 Task: Add Sprouts Organic Chicken Bone Broth to the cart.
Action: Mouse moved to (18, 99)
Screenshot: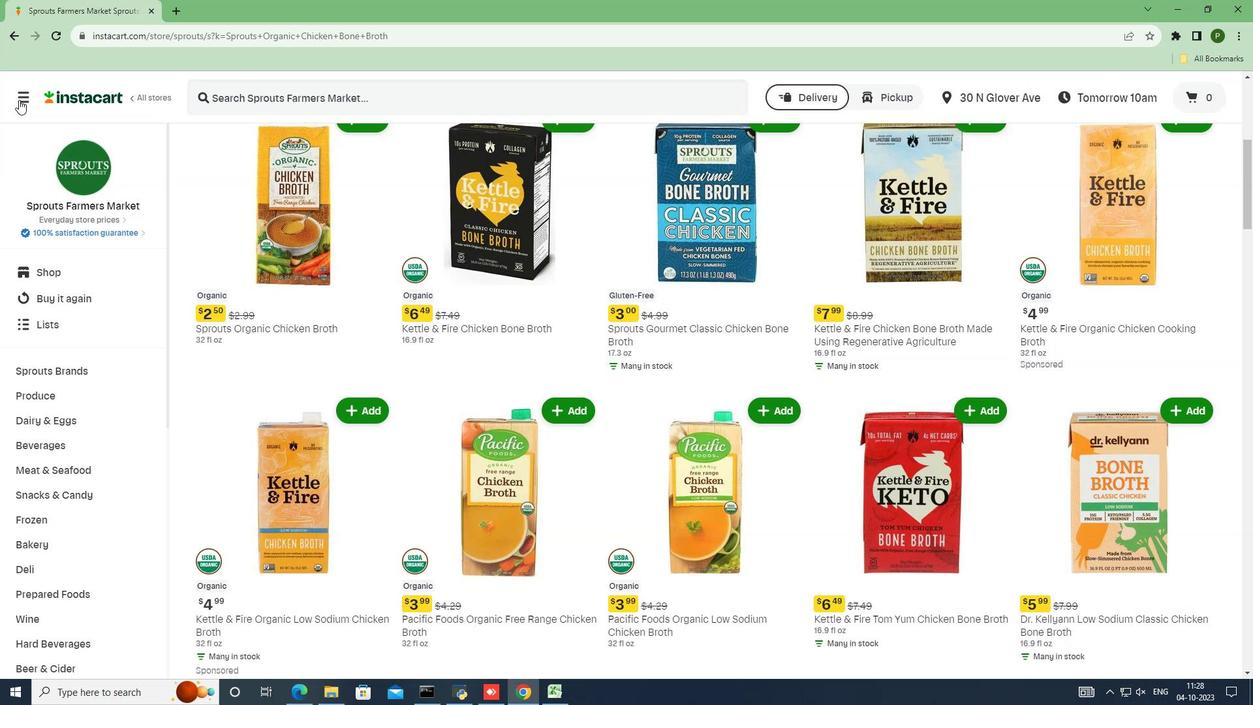 
Action: Mouse pressed left at (18, 99)
Screenshot: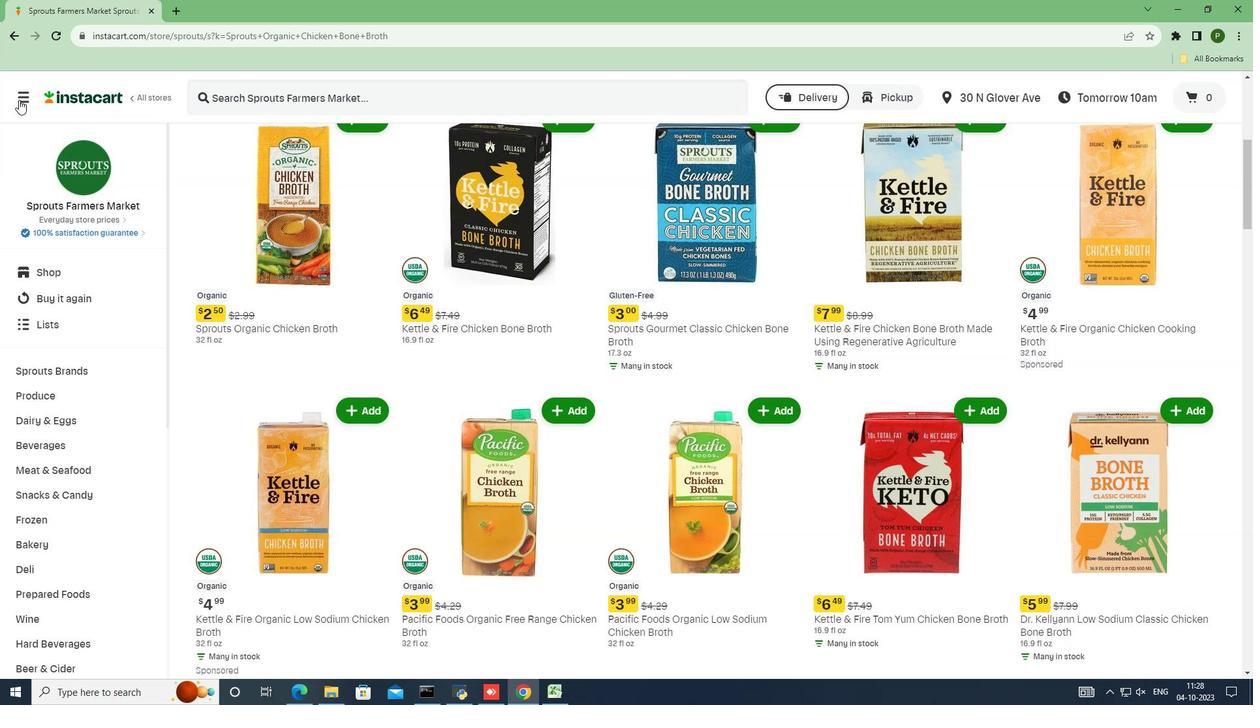 
Action: Mouse moved to (56, 364)
Screenshot: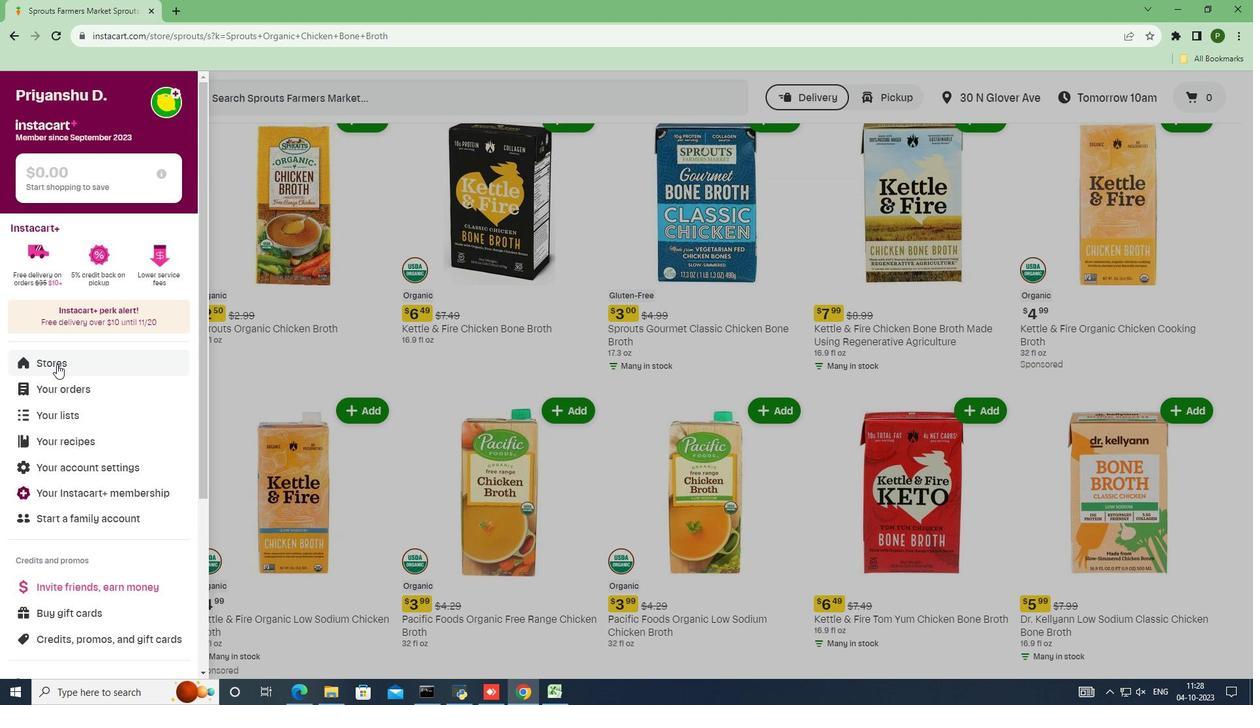 
Action: Mouse pressed left at (56, 364)
Screenshot: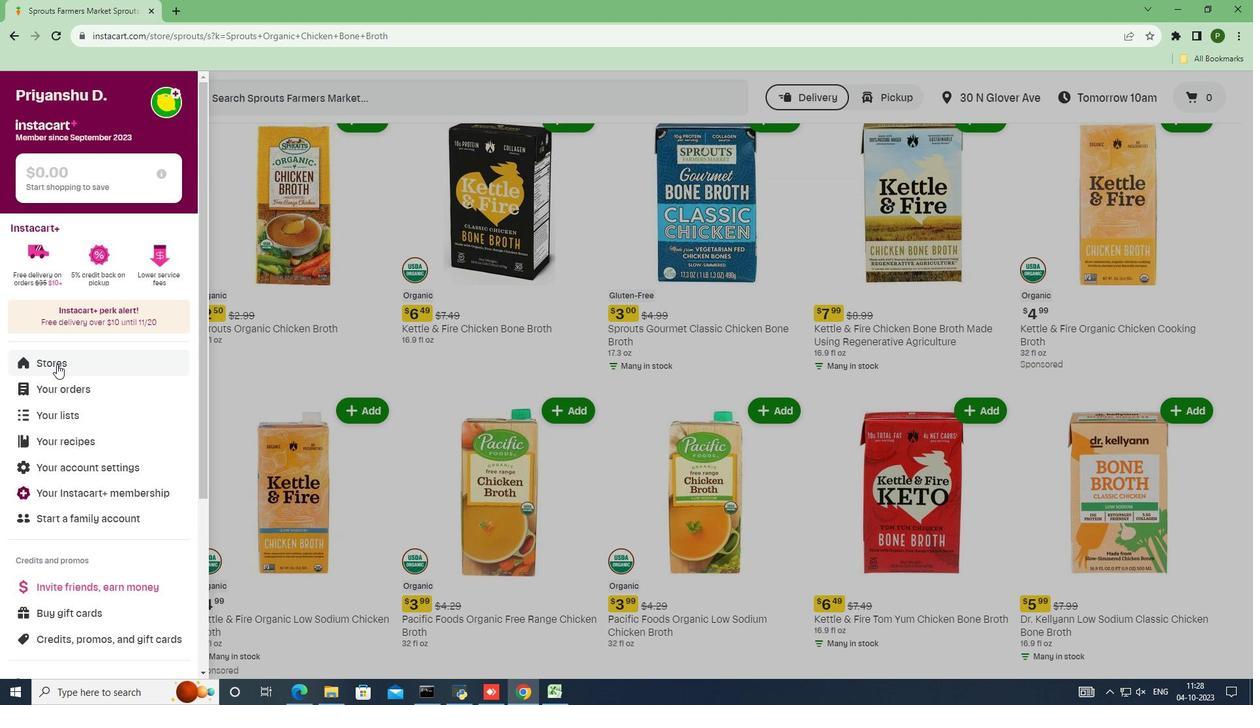 
Action: Mouse moved to (296, 158)
Screenshot: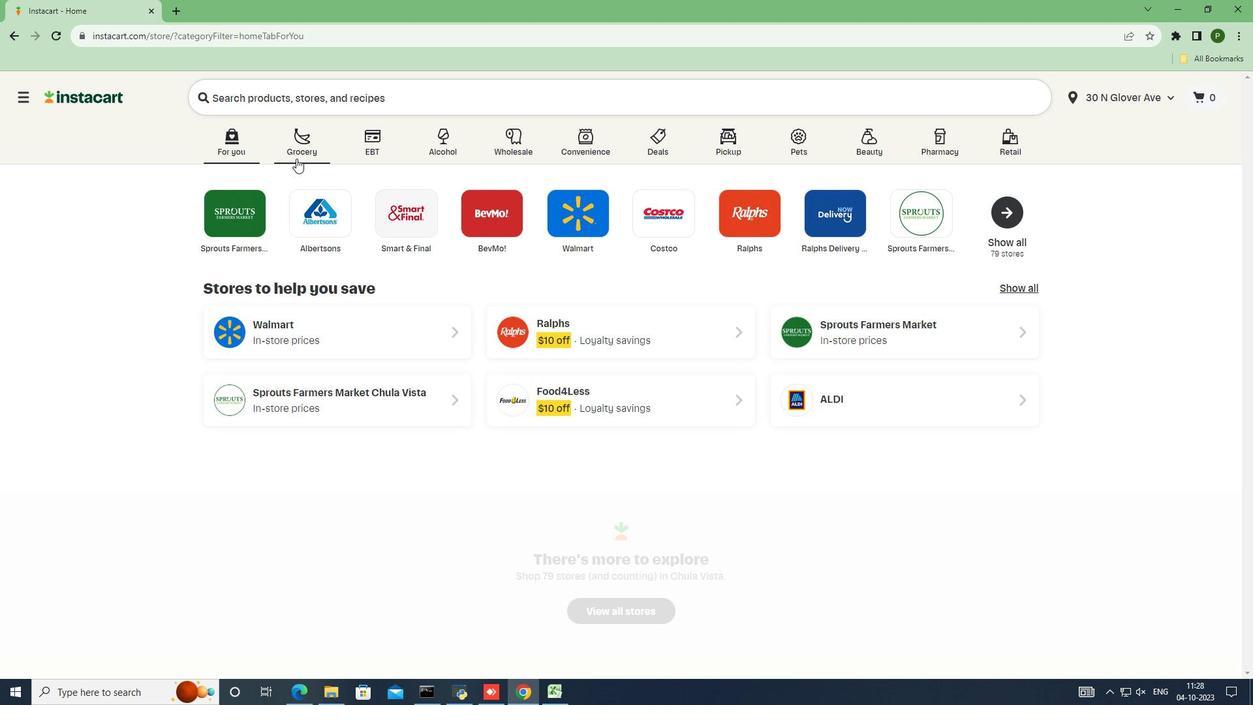 
Action: Mouse pressed left at (296, 158)
Screenshot: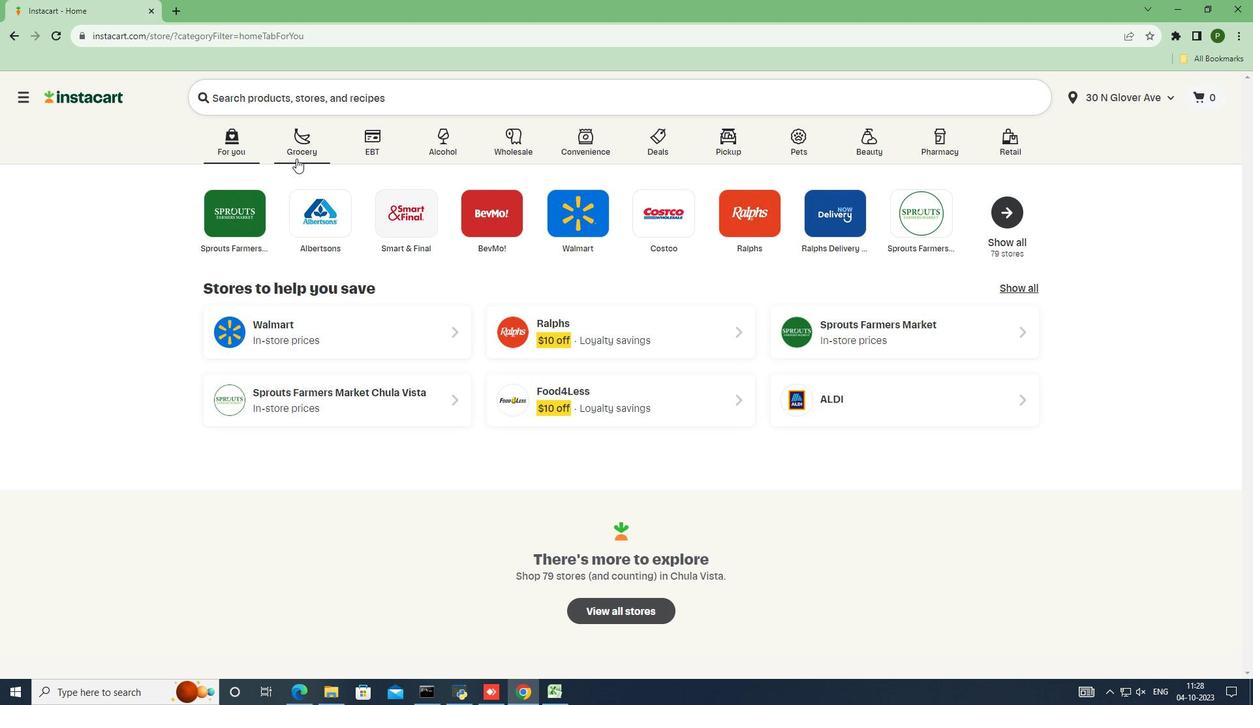 
Action: Mouse moved to (796, 303)
Screenshot: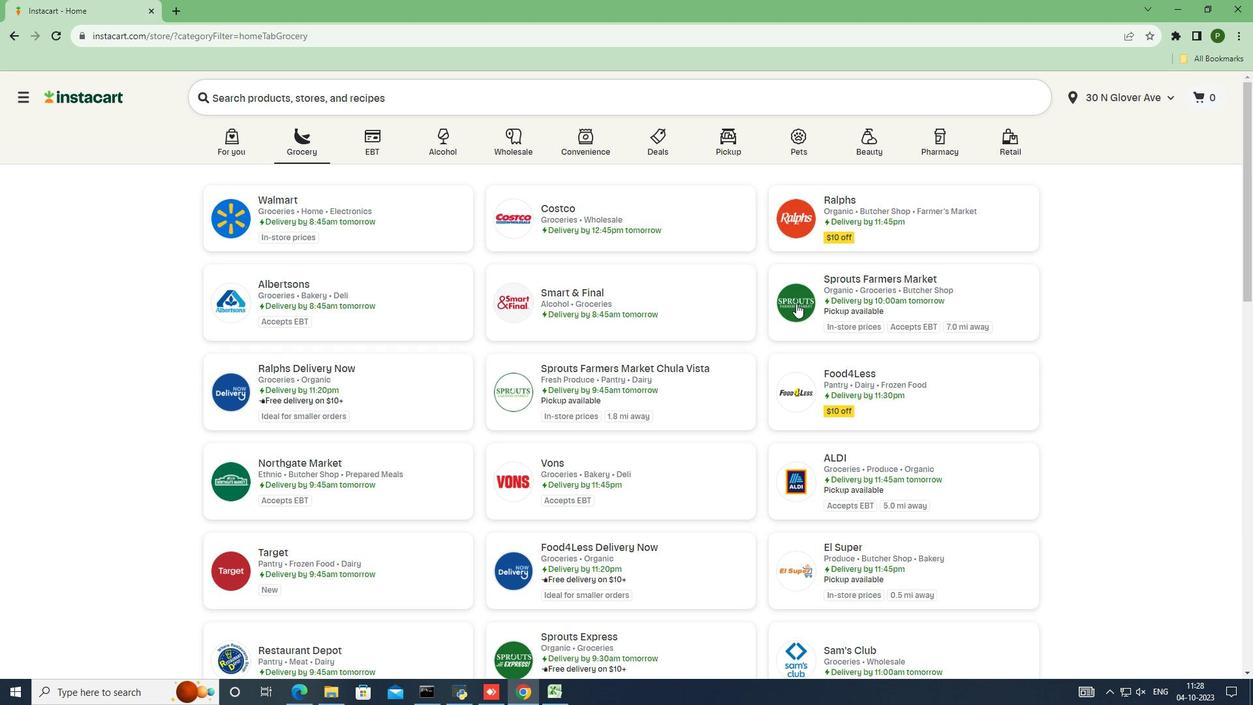 
Action: Mouse pressed left at (796, 303)
Screenshot: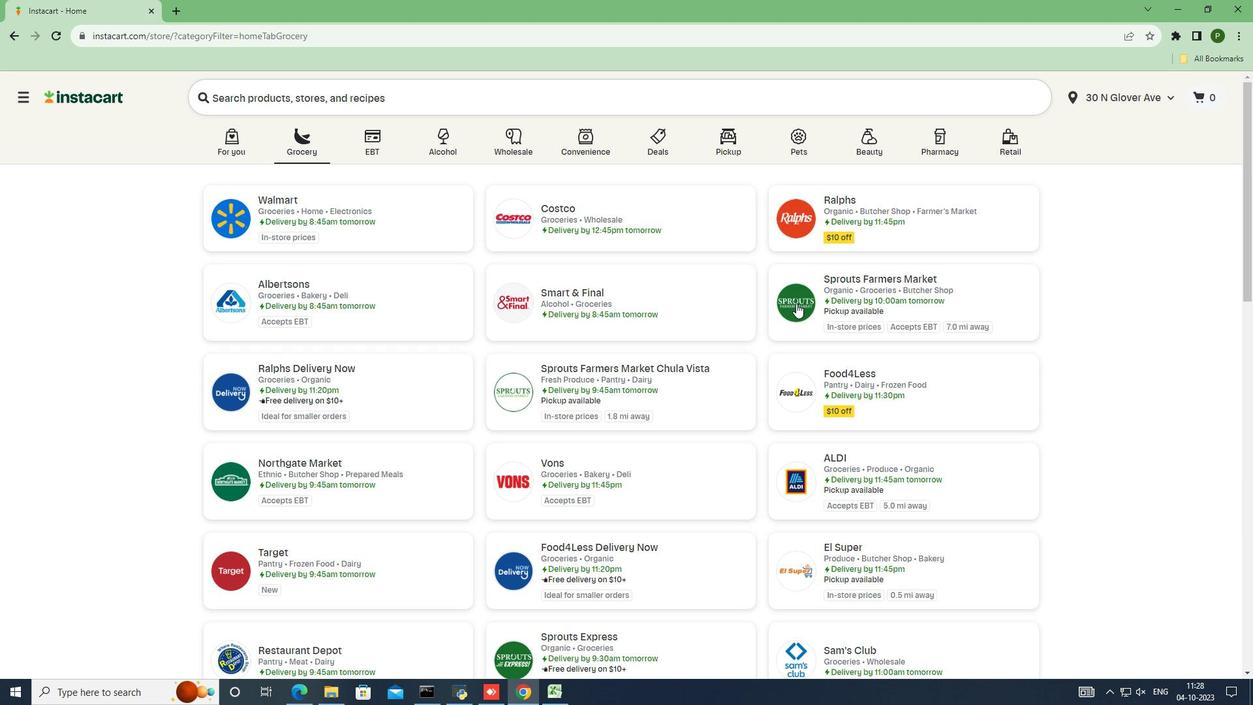 
Action: Mouse moved to (75, 365)
Screenshot: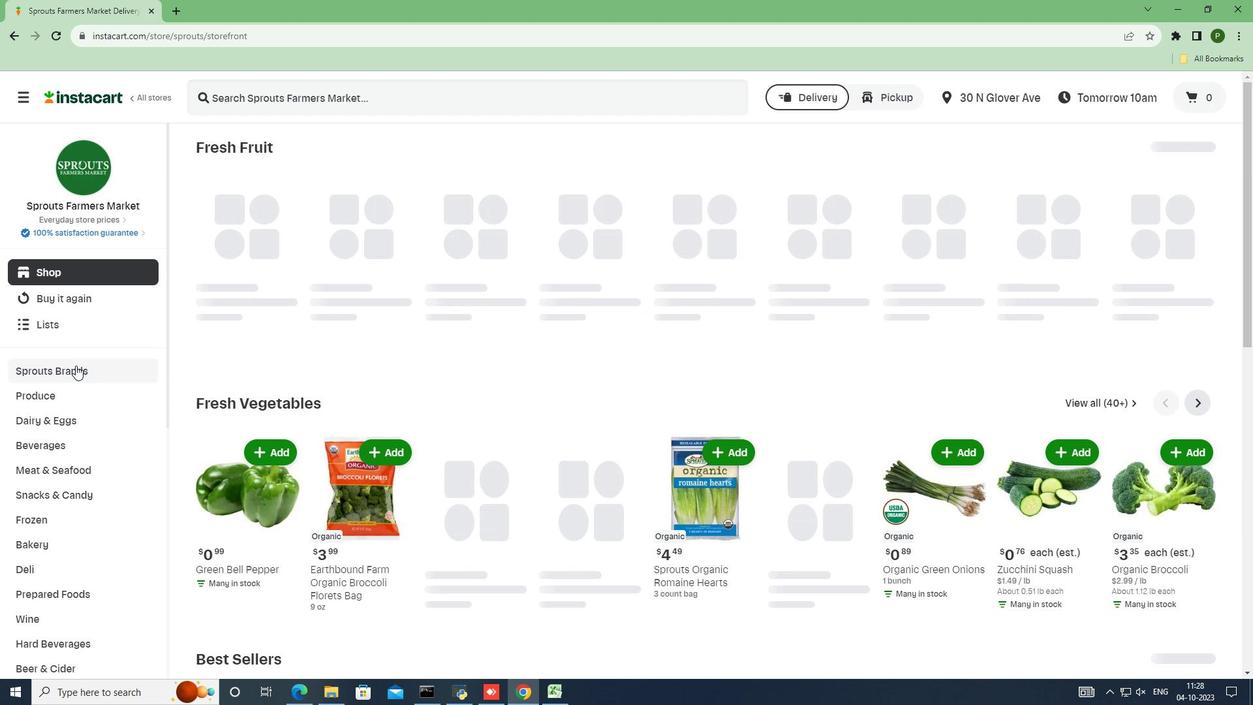 
Action: Mouse pressed left at (75, 365)
Screenshot: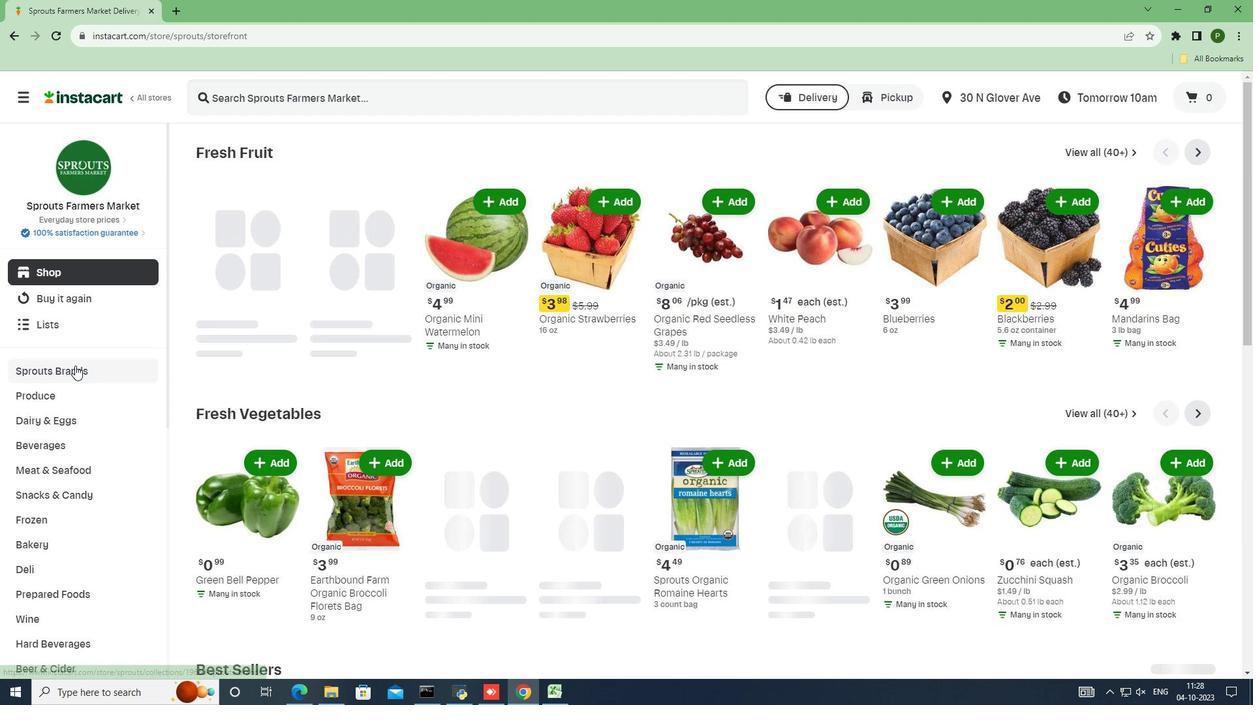 
Action: Mouse moved to (59, 467)
Screenshot: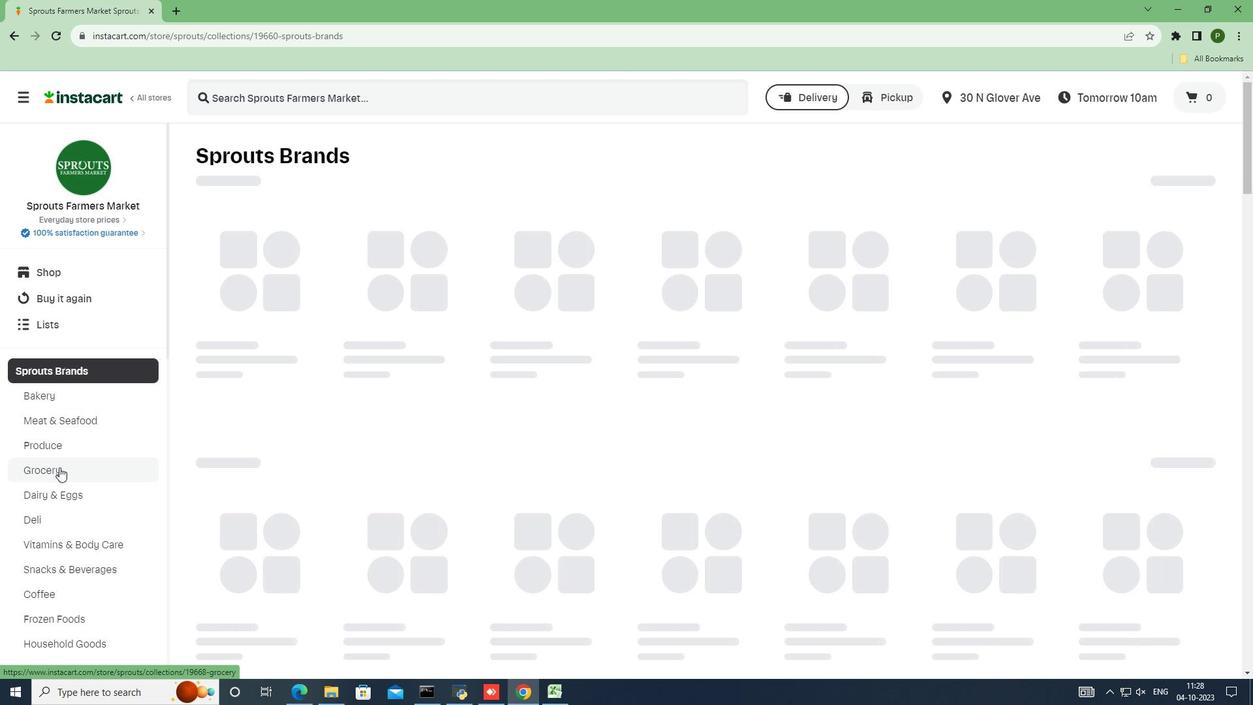 
Action: Mouse pressed left at (59, 467)
Screenshot: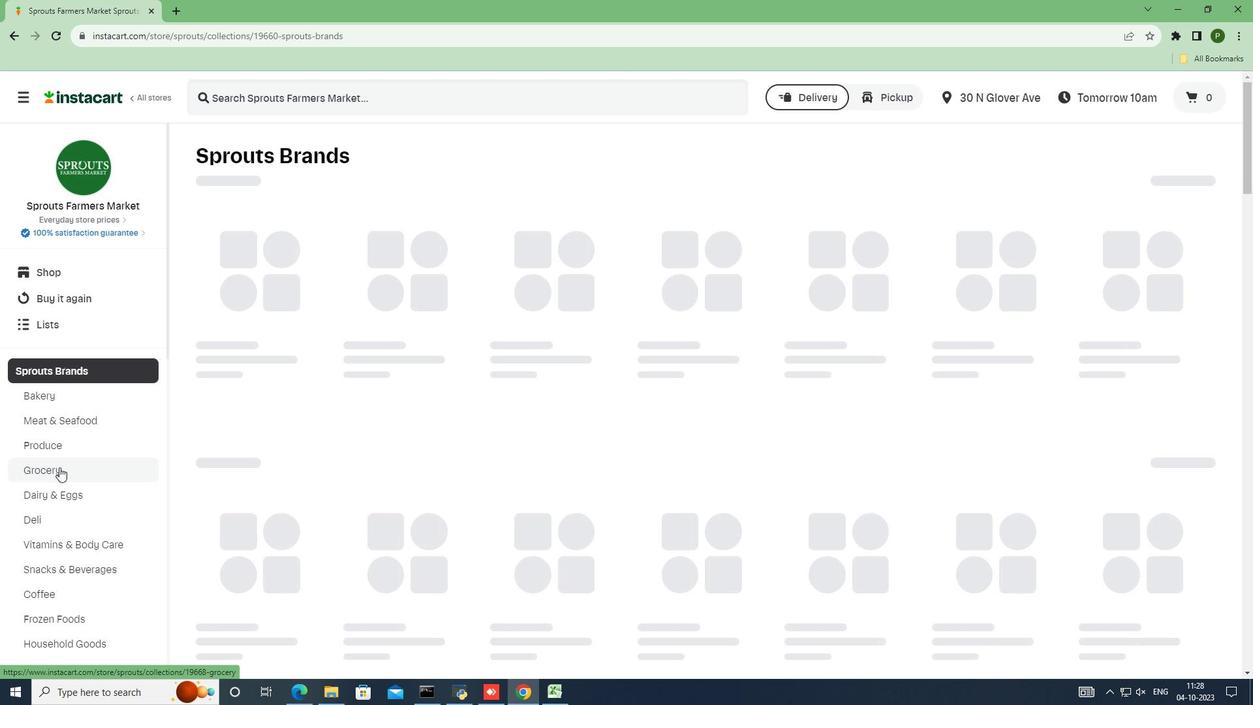 
Action: Mouse moved to (297, 246)
Screenshot: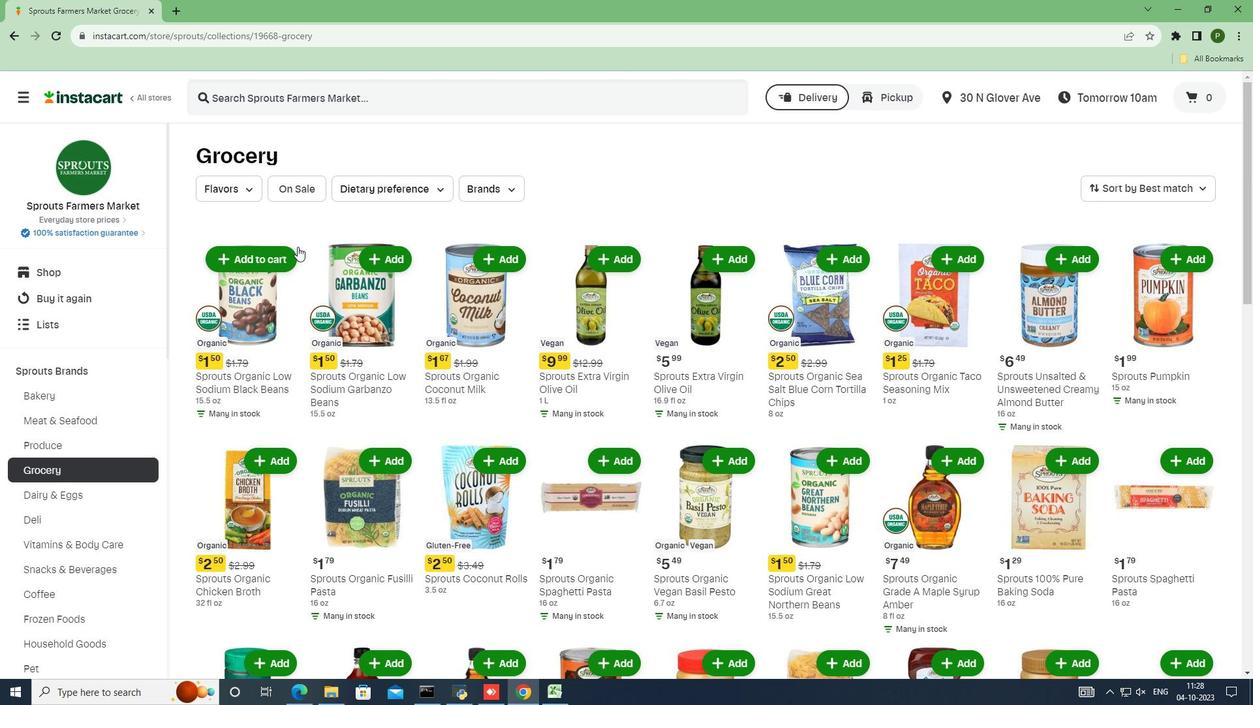 
Action: Mouse scrolled (297, 246) with delta (0, 0)
Screenshot: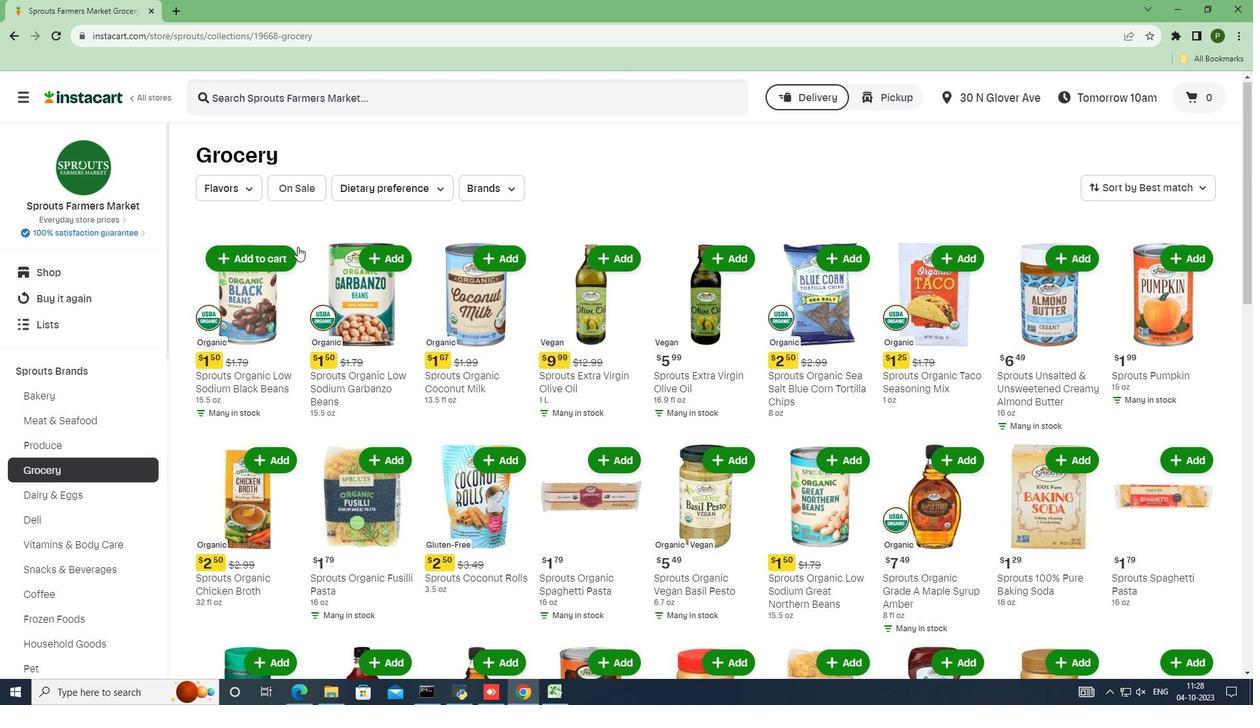 
Action: Mouse moved to (297, 247)
Screenshot: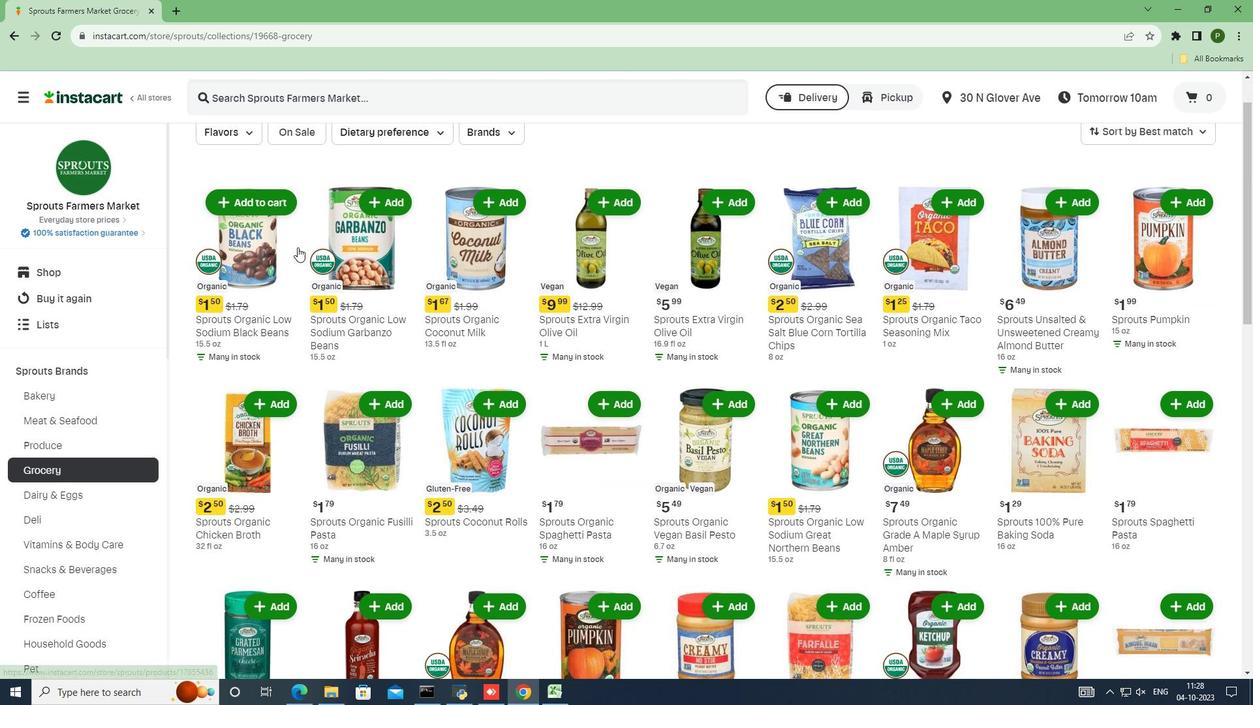 
Action: Mouse scrolled (297, 246) with delta (0, 0)
Screenshot: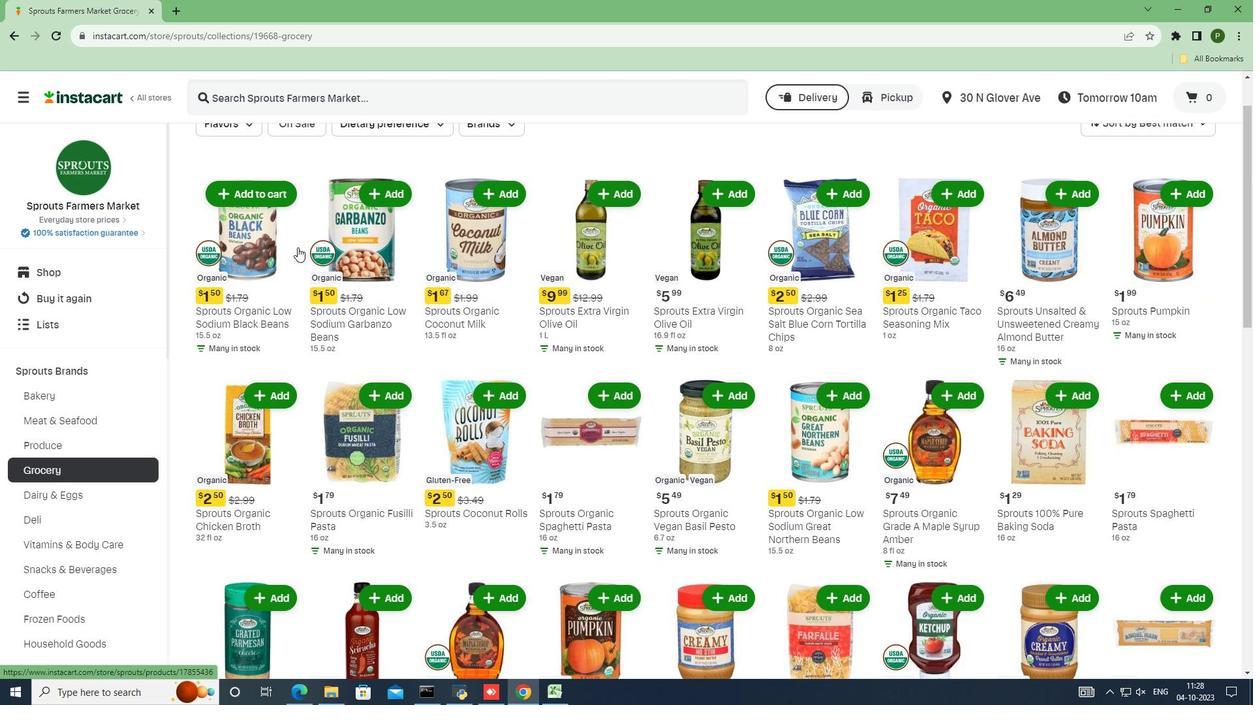 
Action: Mouse moved to (298, 247)
Screenshot: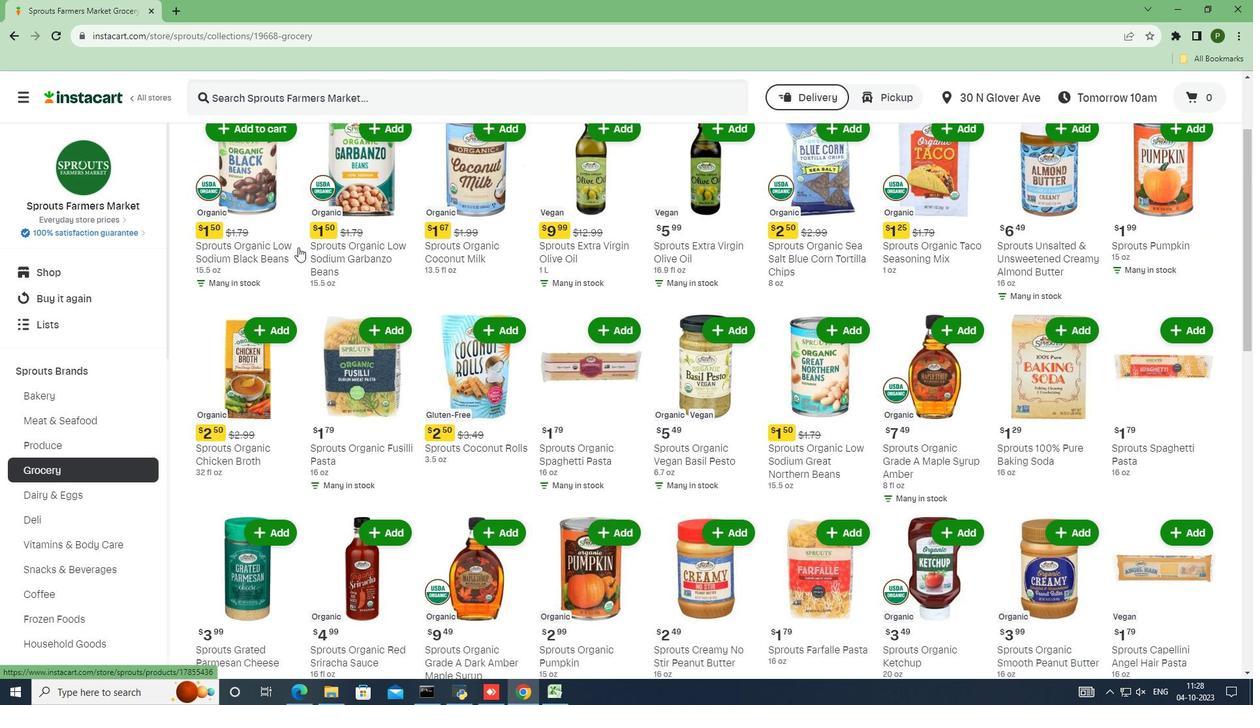 
Action: Mouse scrolled (298, 246) with delta (0, 0)
Screenshot: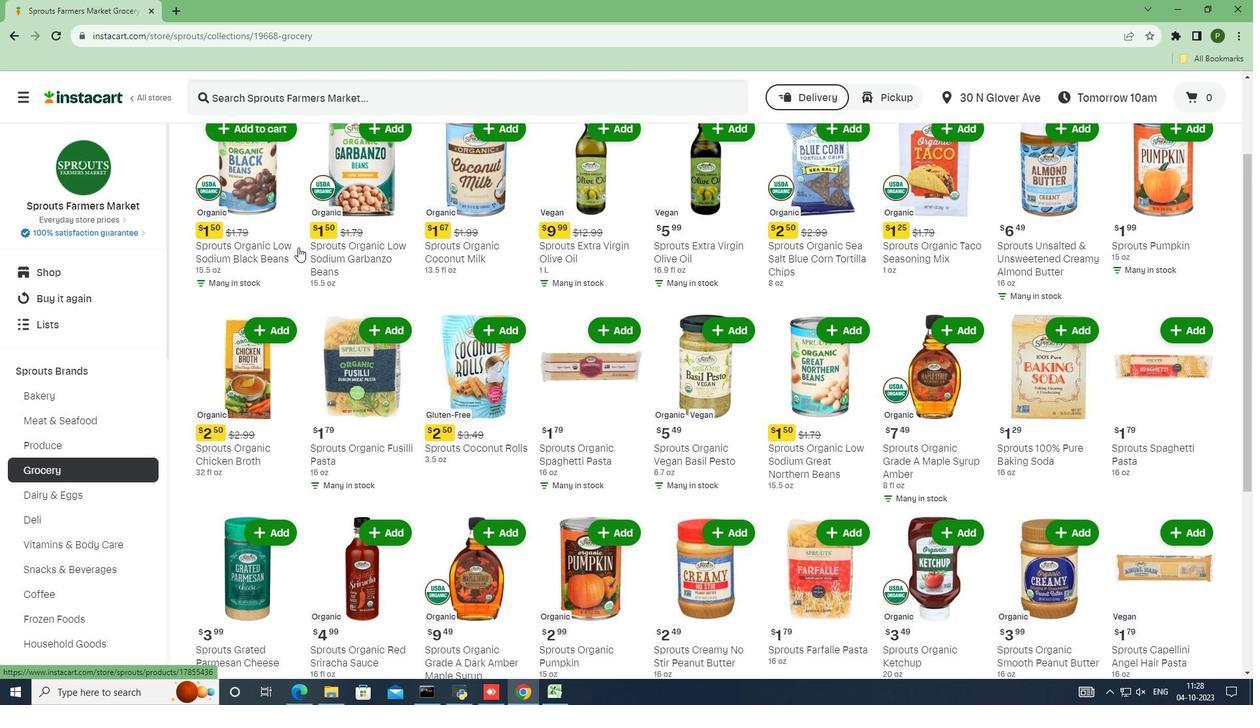 
Action: Mouse scrolled (298, 246) with delta (0, 0)
Screenshot: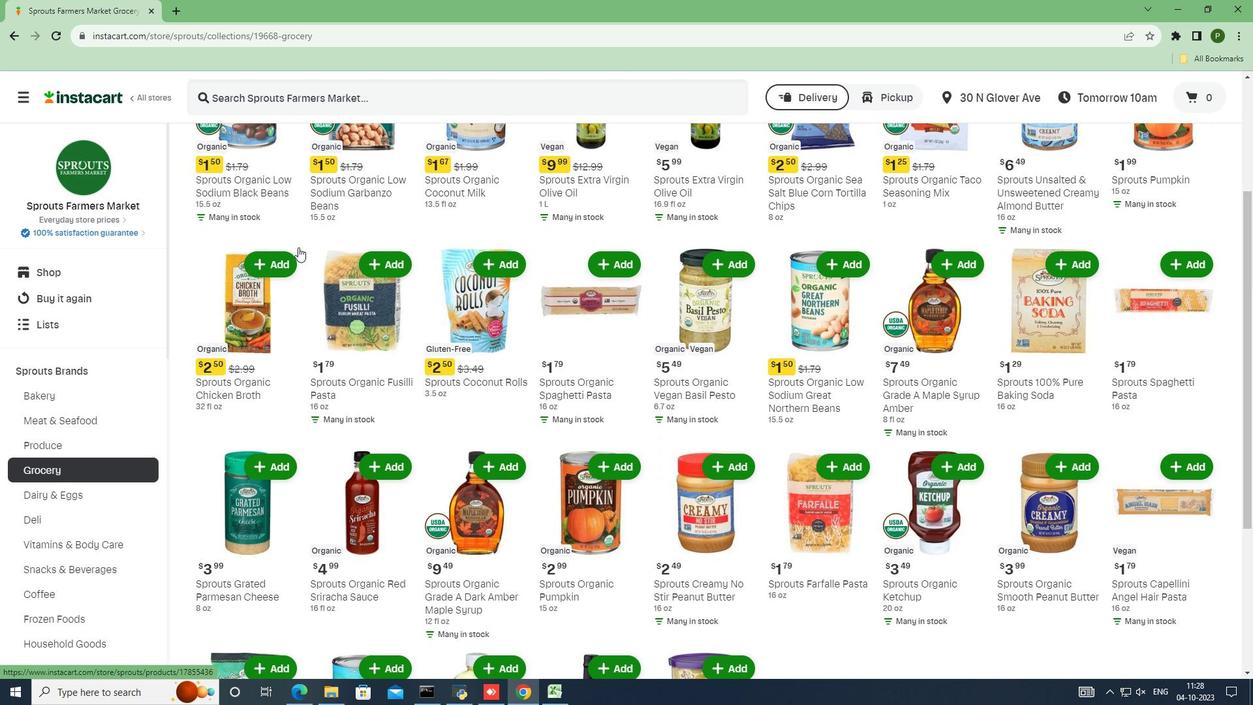 
Action: Mouse moved to (298, 249)
Screenshot: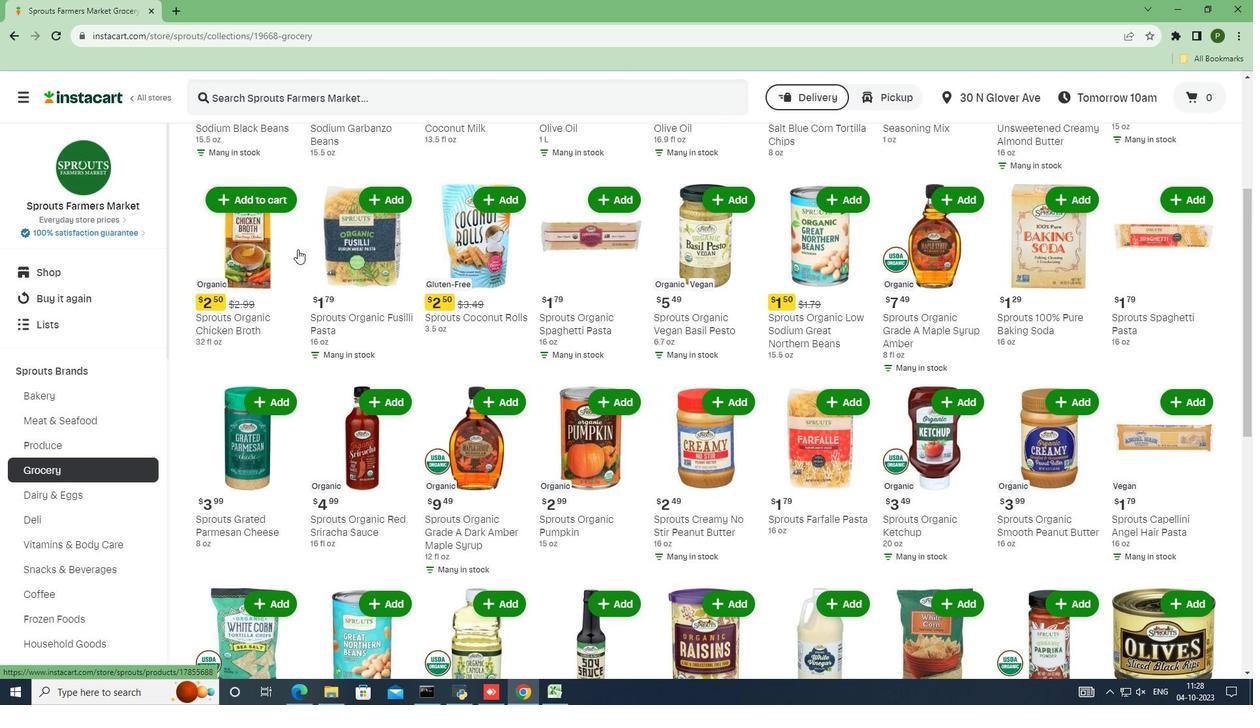 
Action: Mouse scrolled (298, 248) with delta (0, 0)
Screenshot: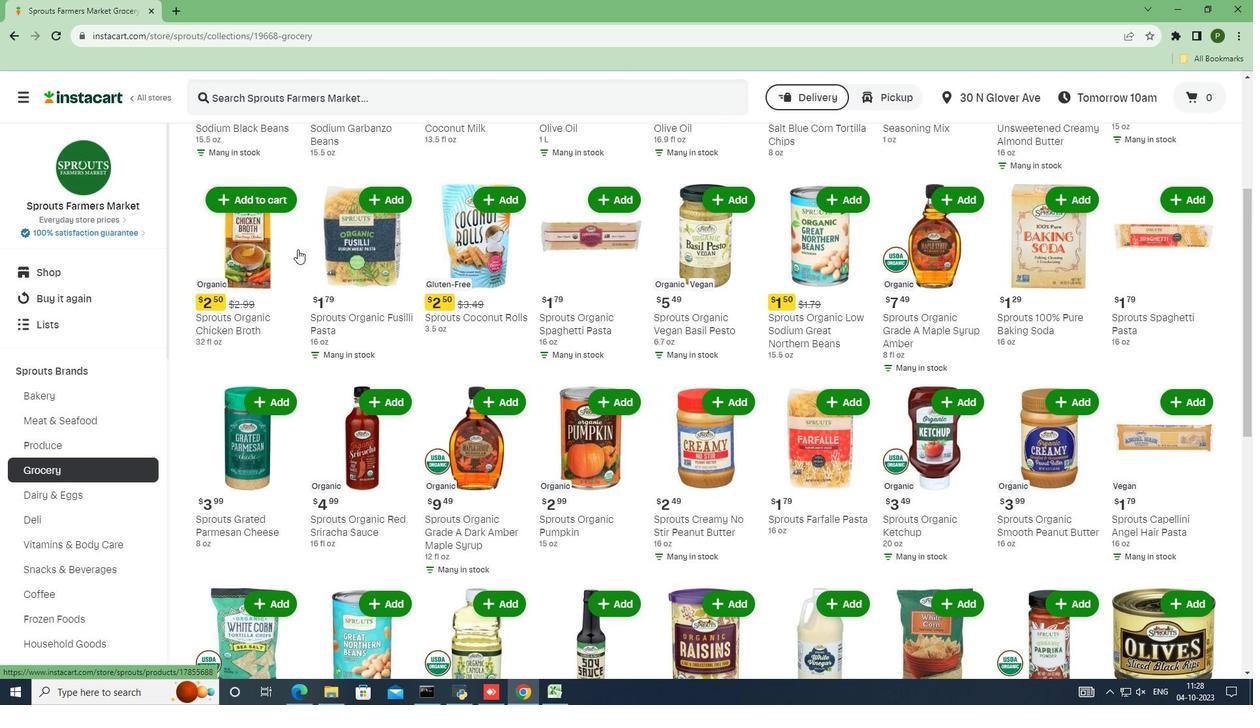 
Action: Mouse moved to (297, 249)
Screenshot: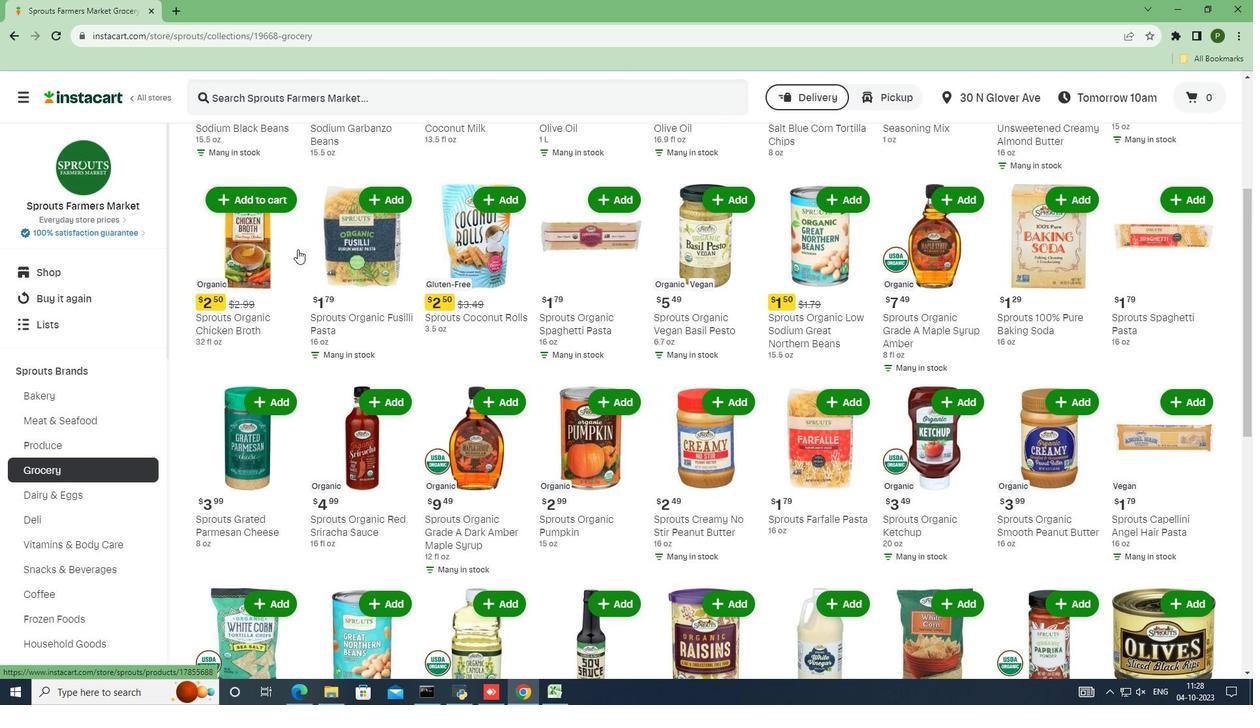 
Action: Mouse scrolled (297, 248) with delta (0, 0)
Screenshot: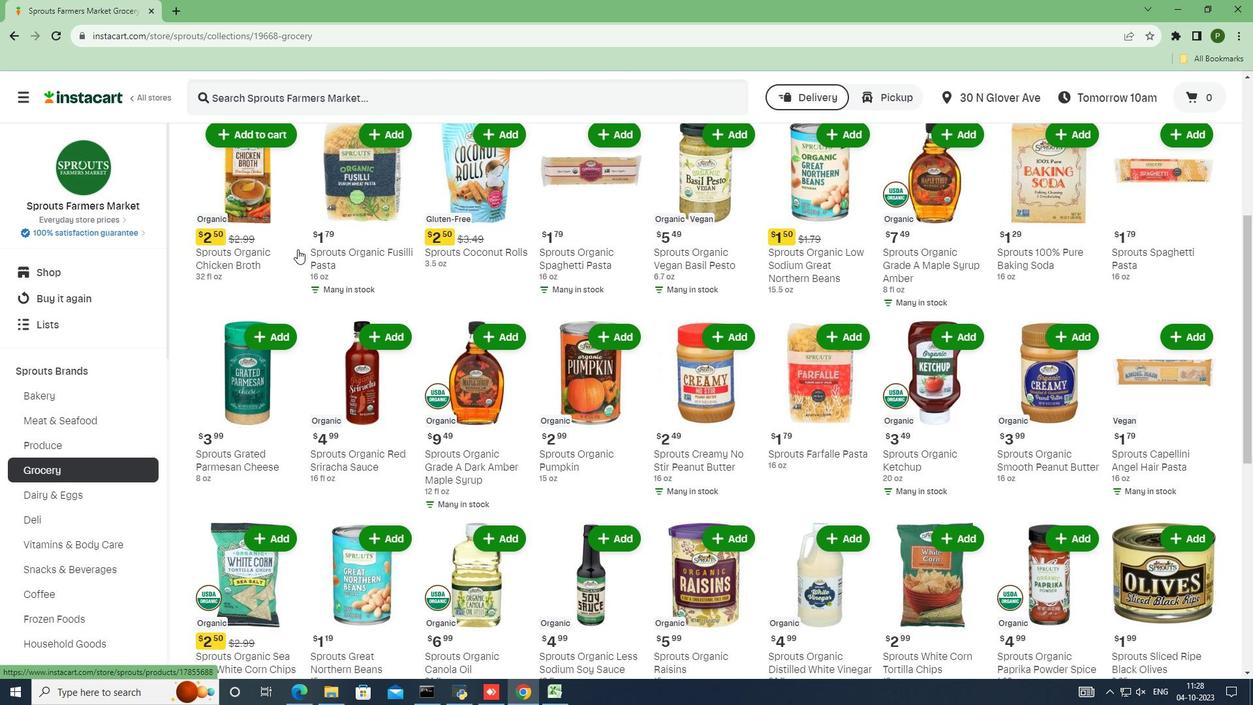 
Action: Mouse moved to (297, 252)
Screenshot: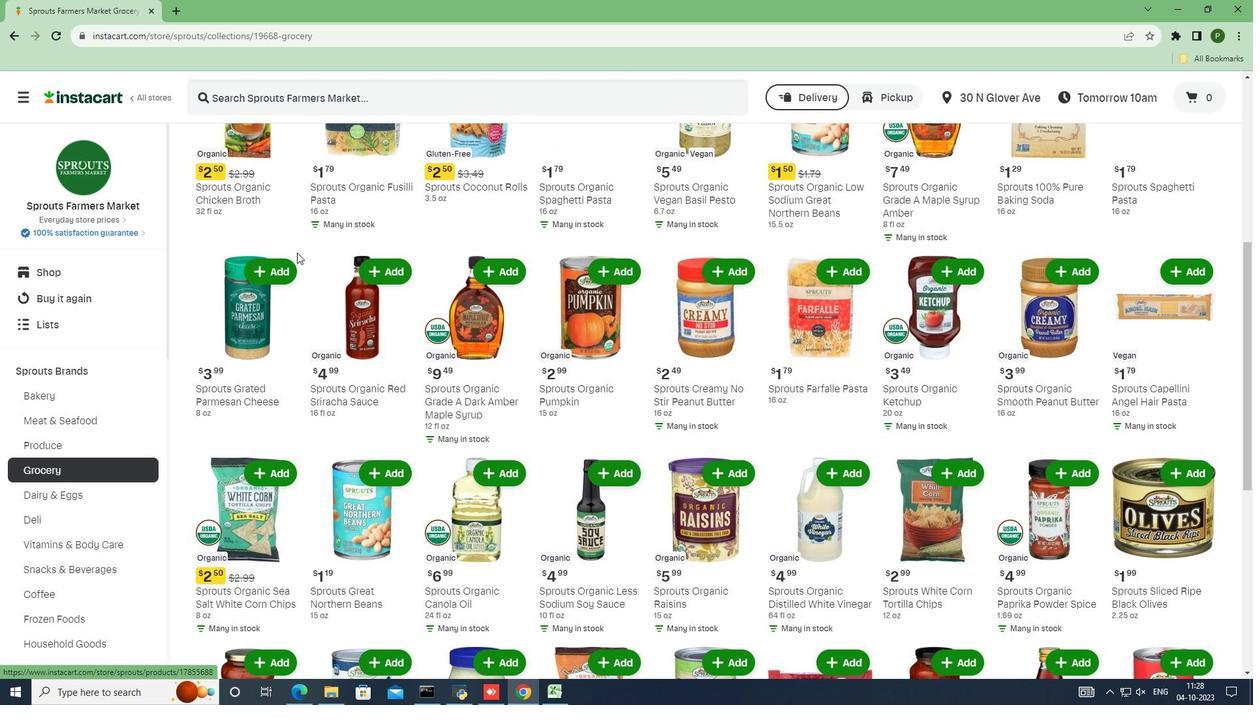 
Action: Mouse scrolled (297, 251) with delta (0, 0)
Screenshot: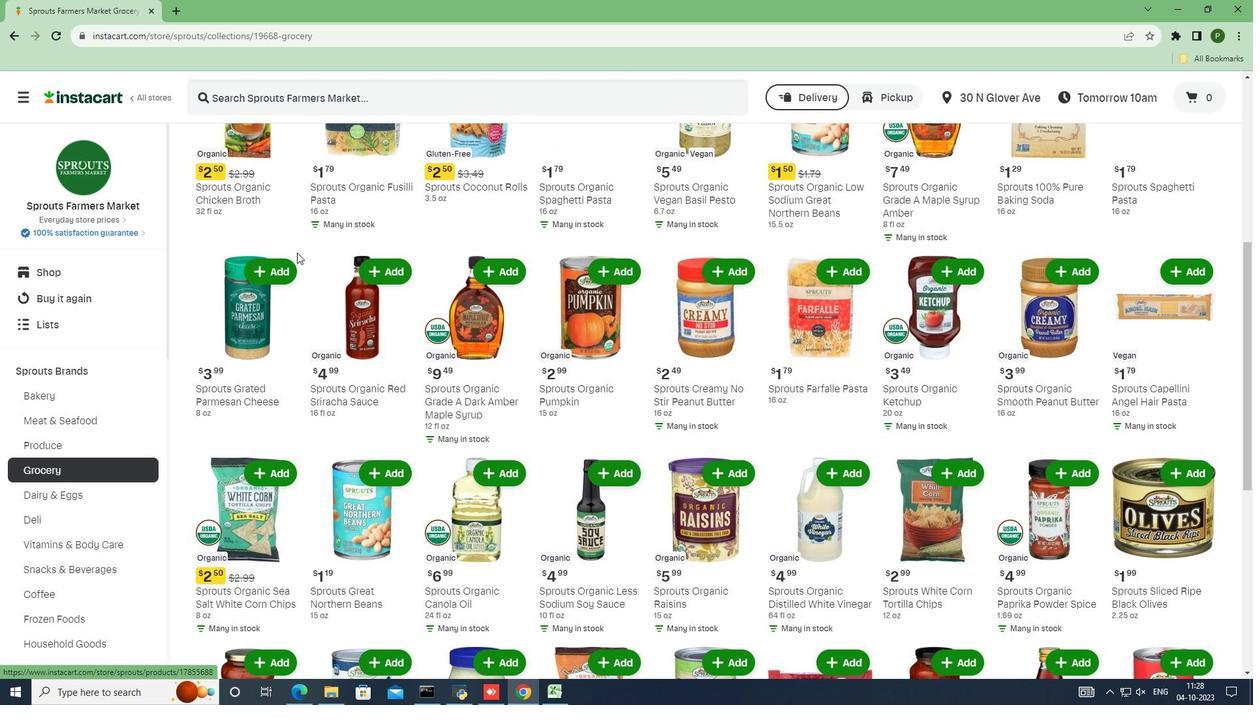 
Action: Mouse scrolled (297, 251) with delta (0, 0)
Screenshot: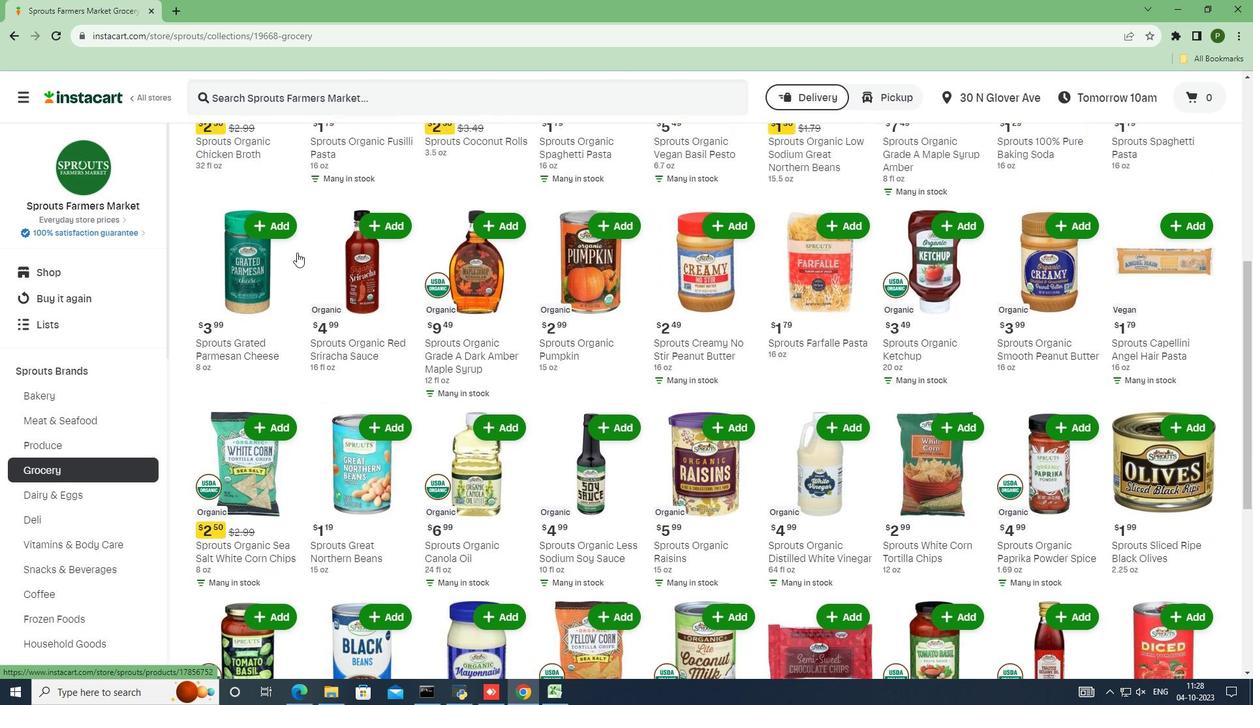 
Action: Mouse scrolled (297, 251) with delta (0, 0)
Screenshot: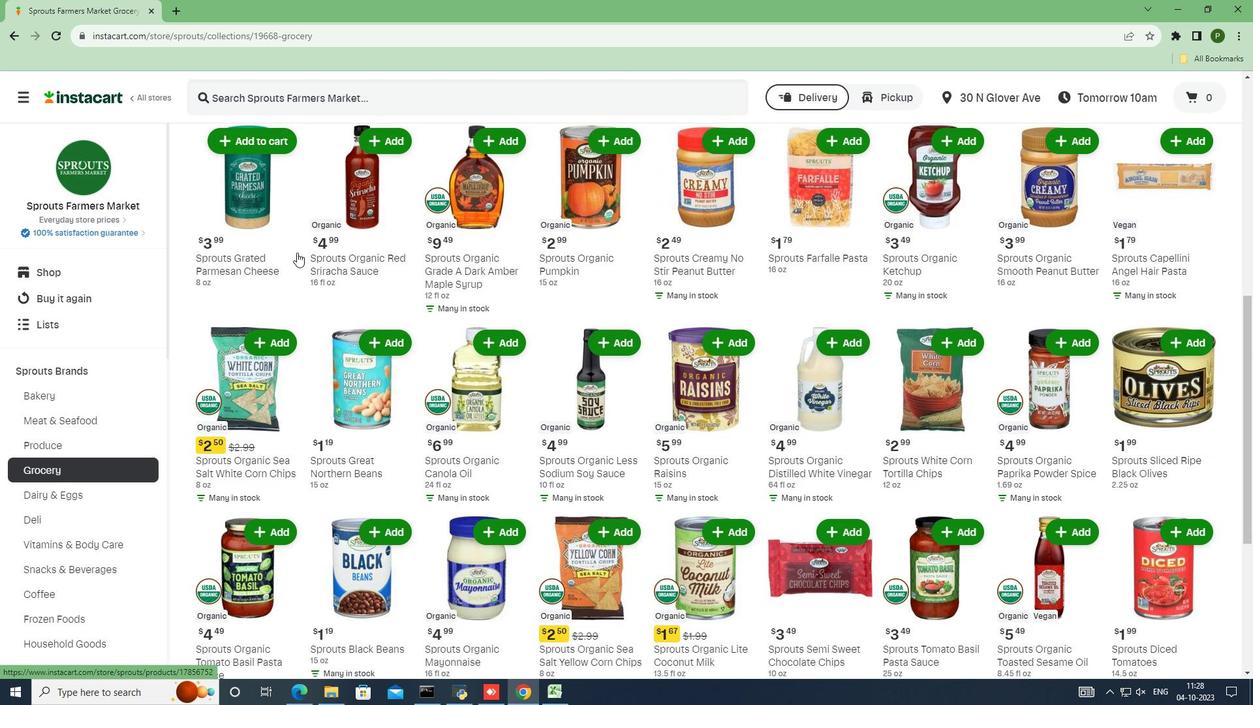 
Action: Mouse moved to (296, 253)
Screenshot: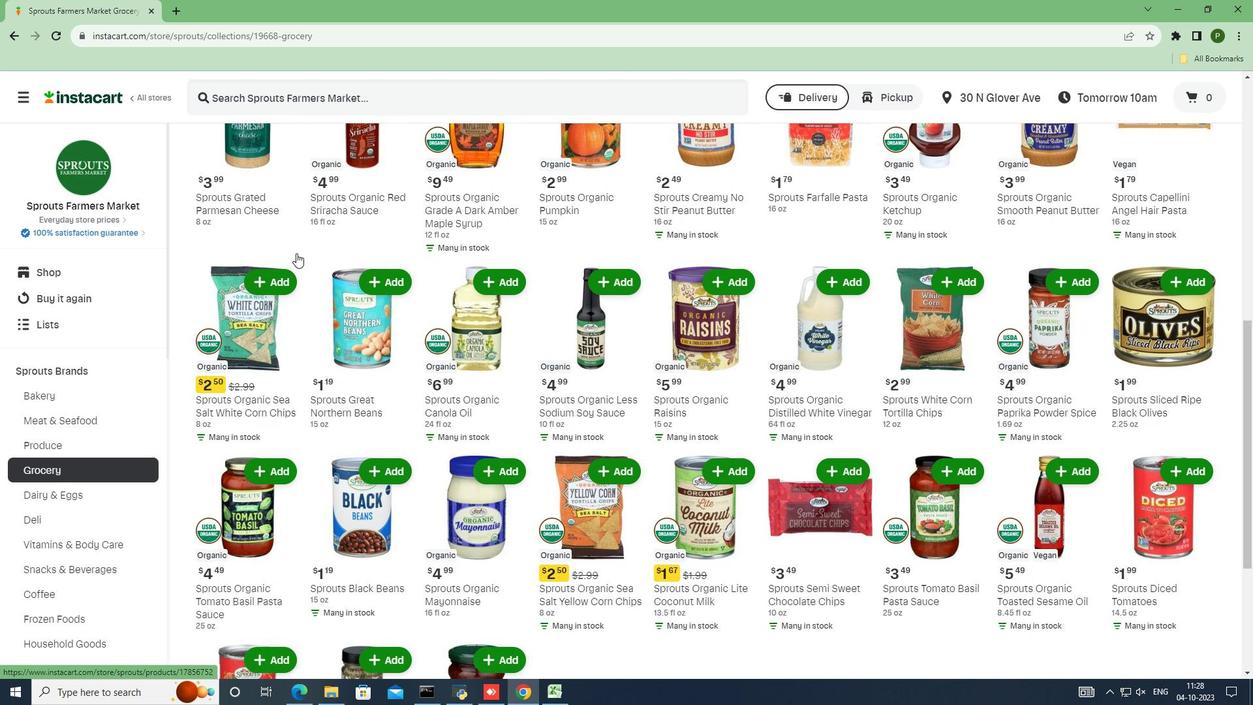 
Action: Mouse scrolled (296, 252) with delta (0, 0)
Screenshot: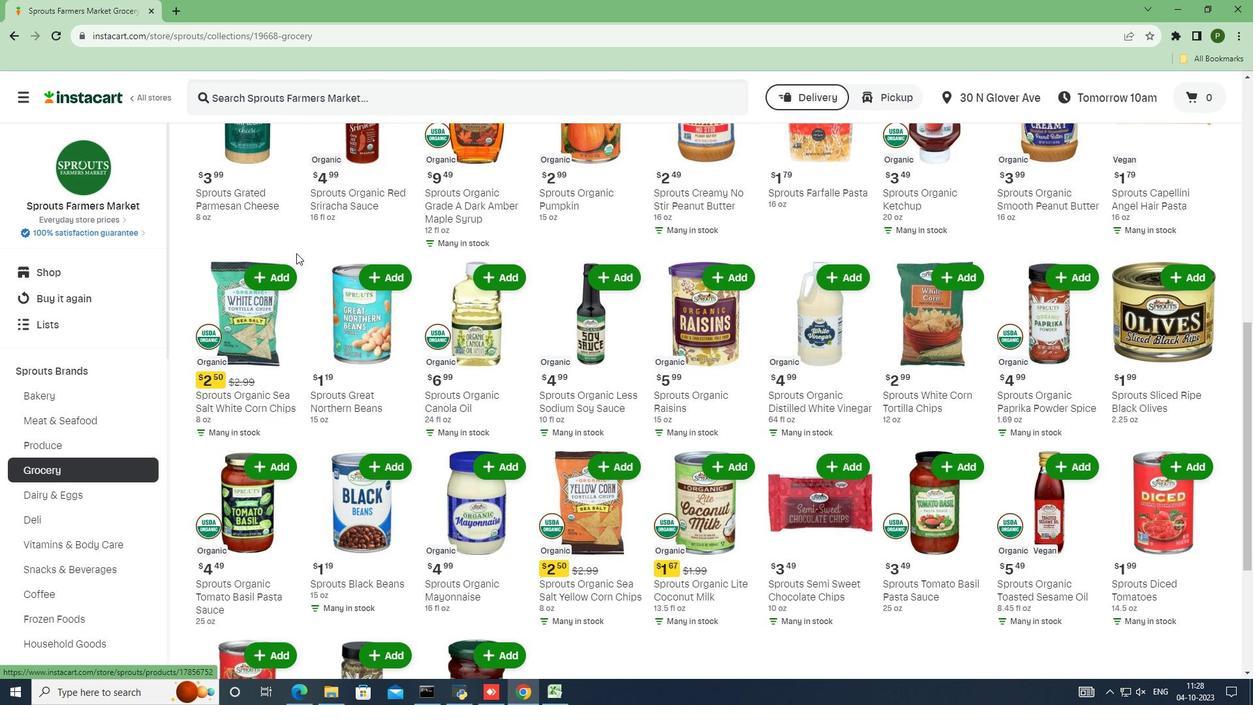 
Action: Mouse scrolled (296, 252) with delta (0, 0)
Screenshot: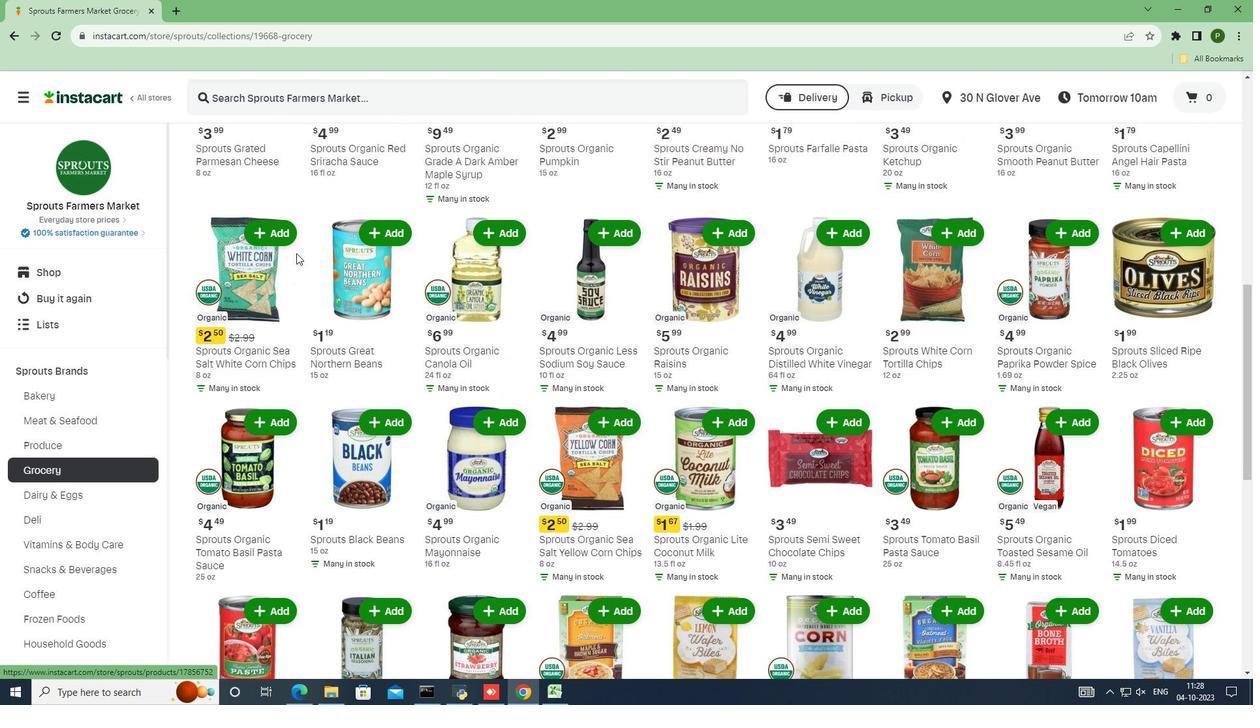
Action: Mouse moved to (291, 257)
Screenshot: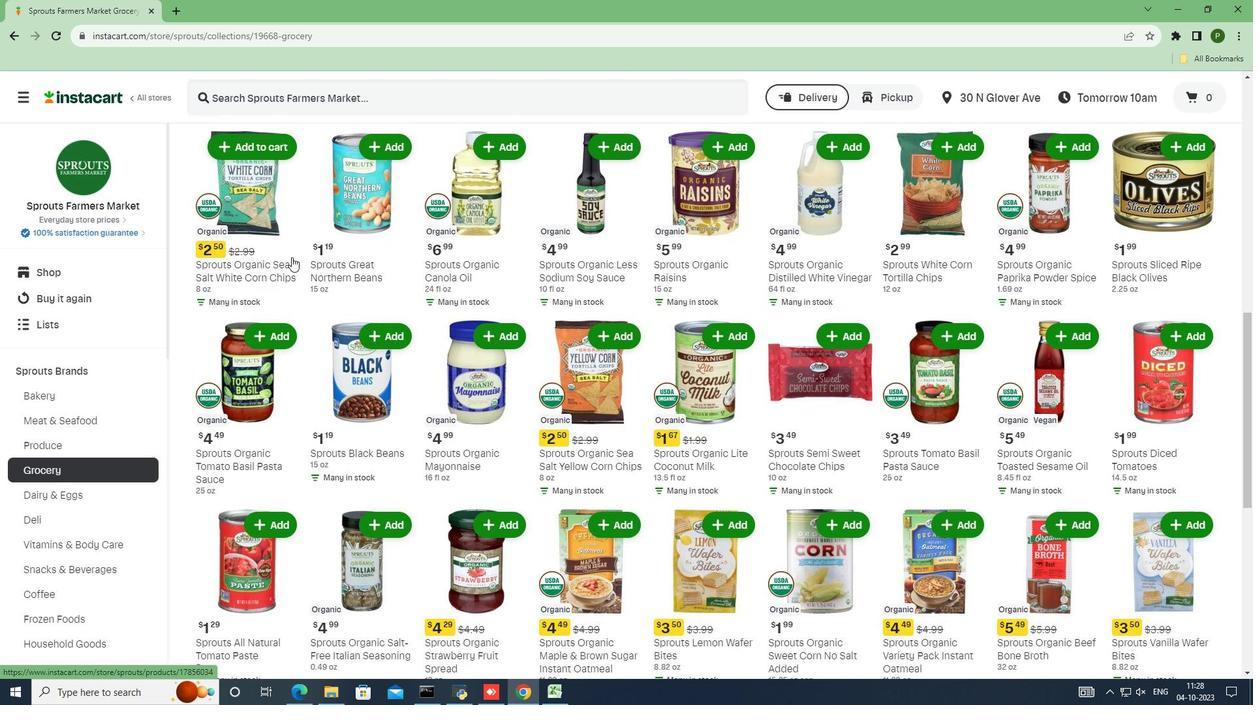 
Action: Mouse scrolled (291, 256) with delta (0, 0)
Screenshot: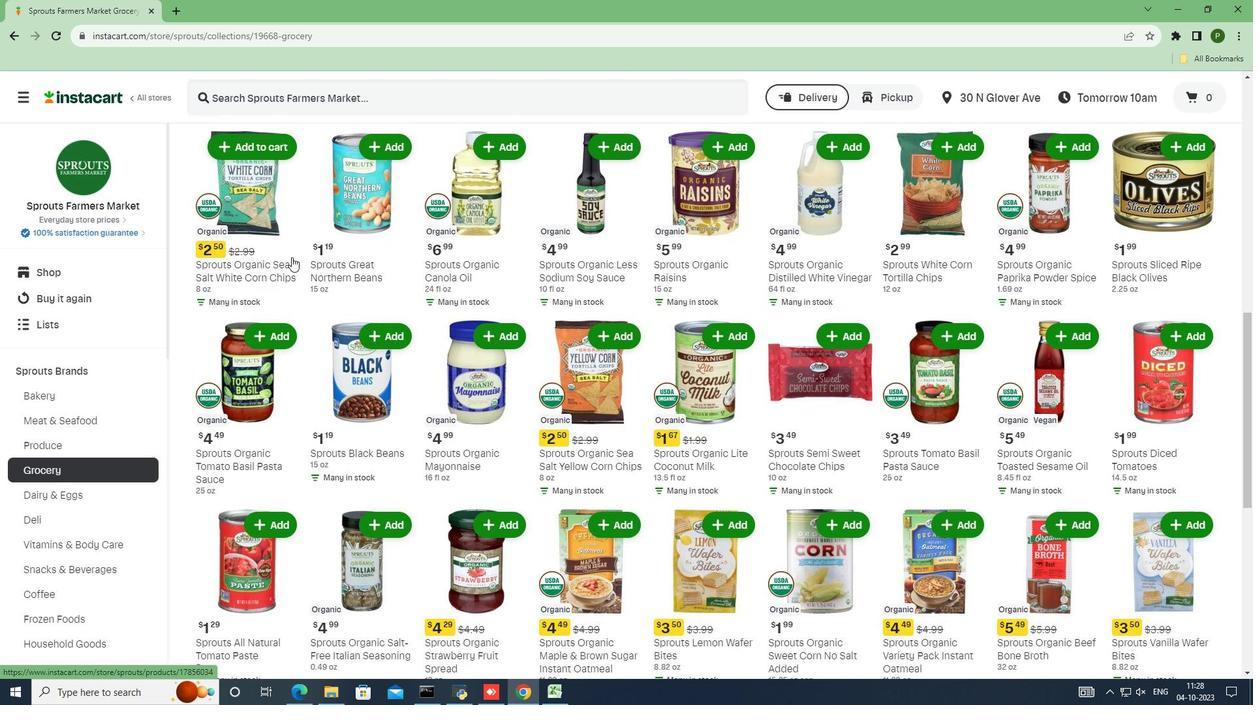 
Action: Mouse moved to (286, 264)
Screenshot: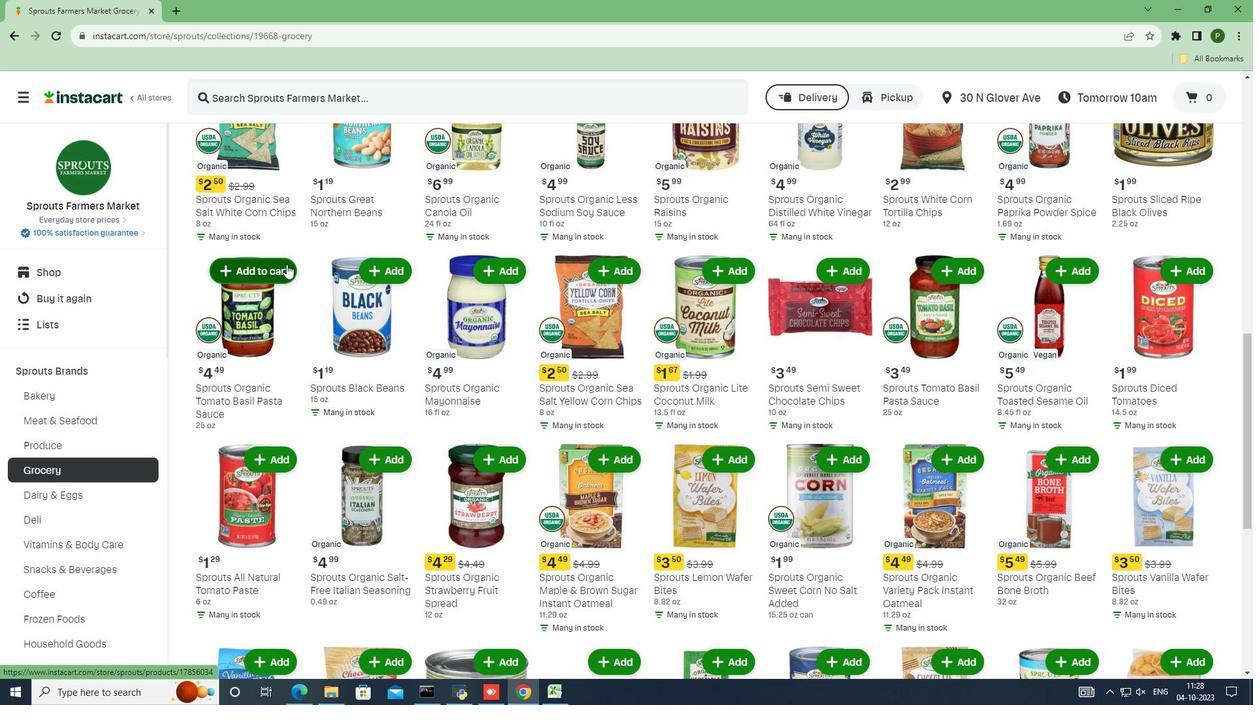 
Action: Mouse scrolled (286, 263) with delta (0, 0)
Screenshot: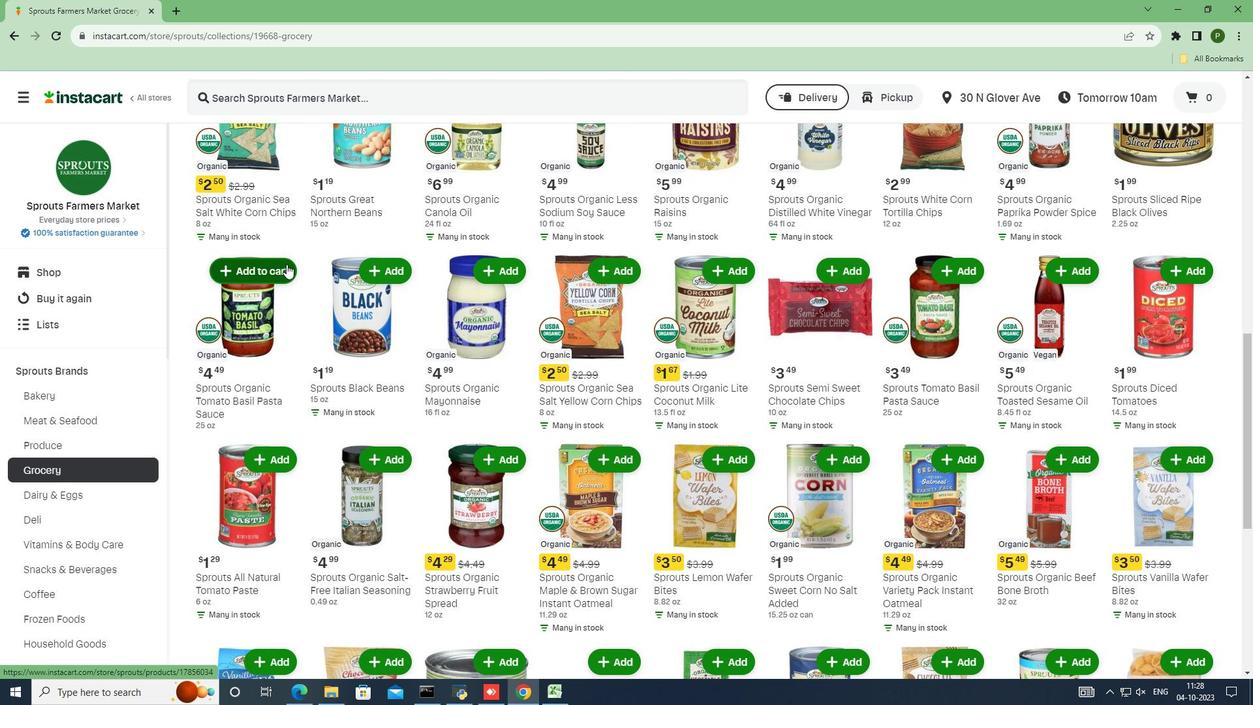 
Action: Mouse scrolled (286, 263) with delta (0, 0)
Screenshot: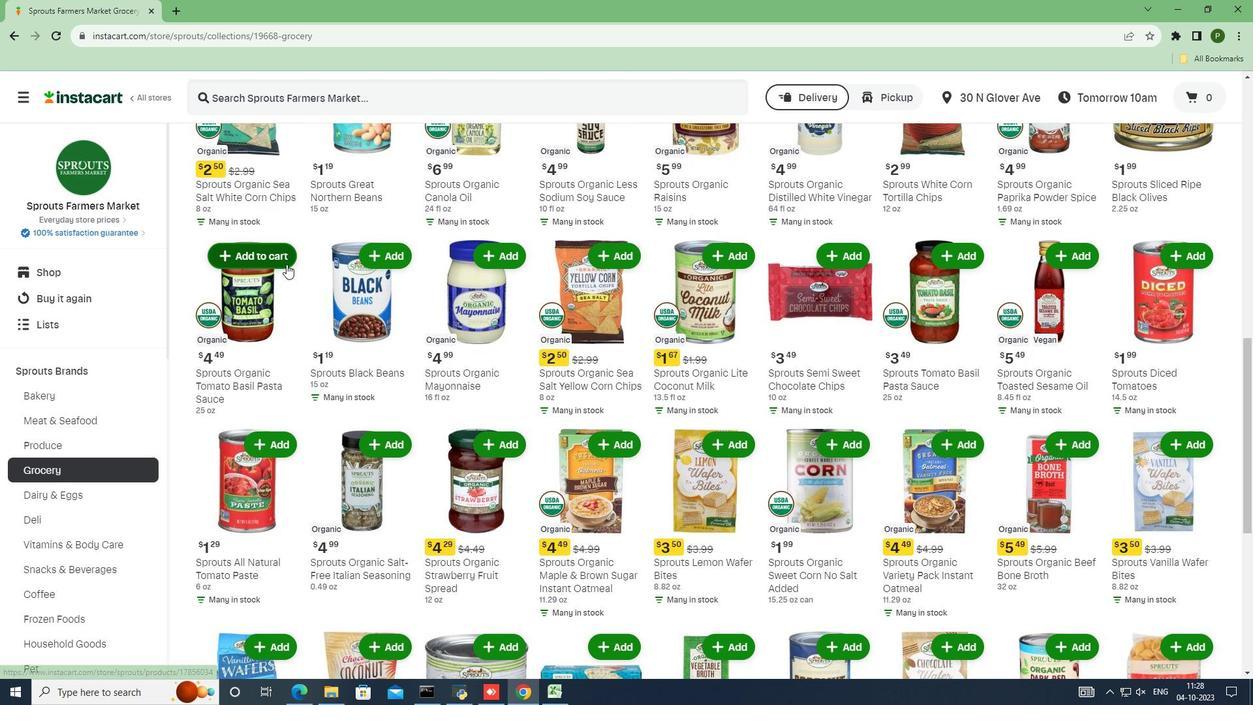 
Action: Mouse moved to (285, 265)
Screenshot: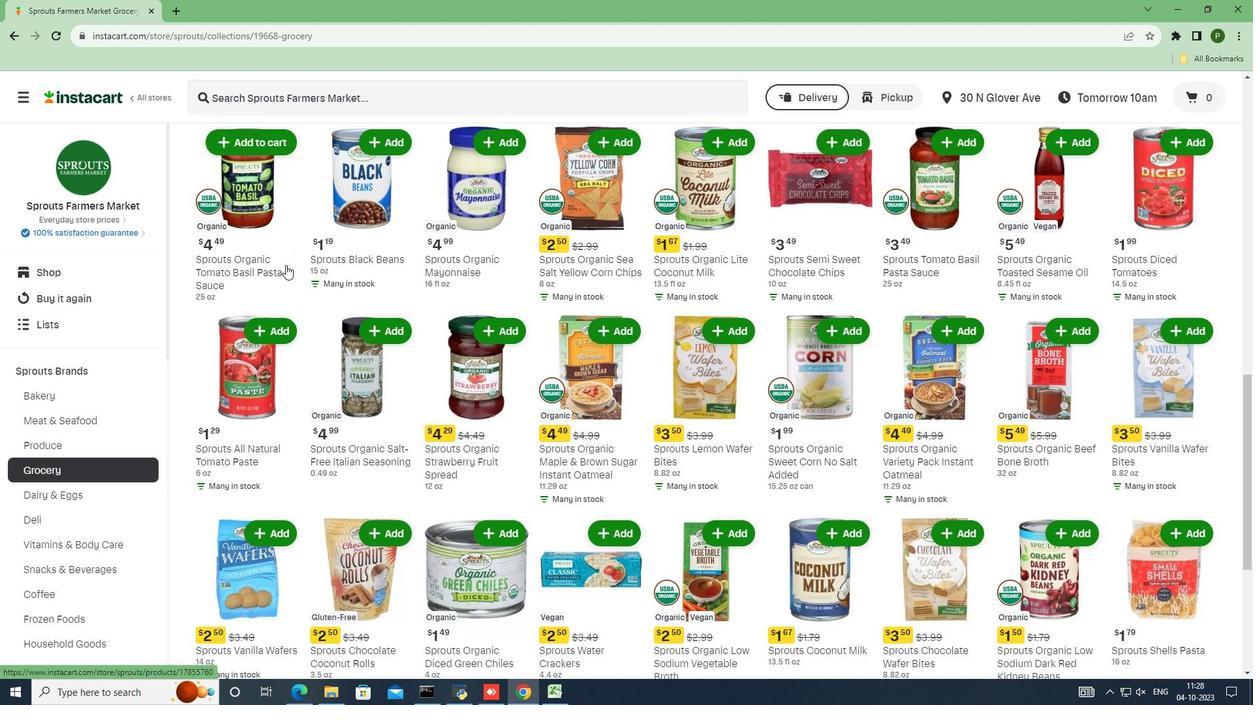 
Action: Mouse scrolled (285, 264) with delta (0, 0)
Screenshot: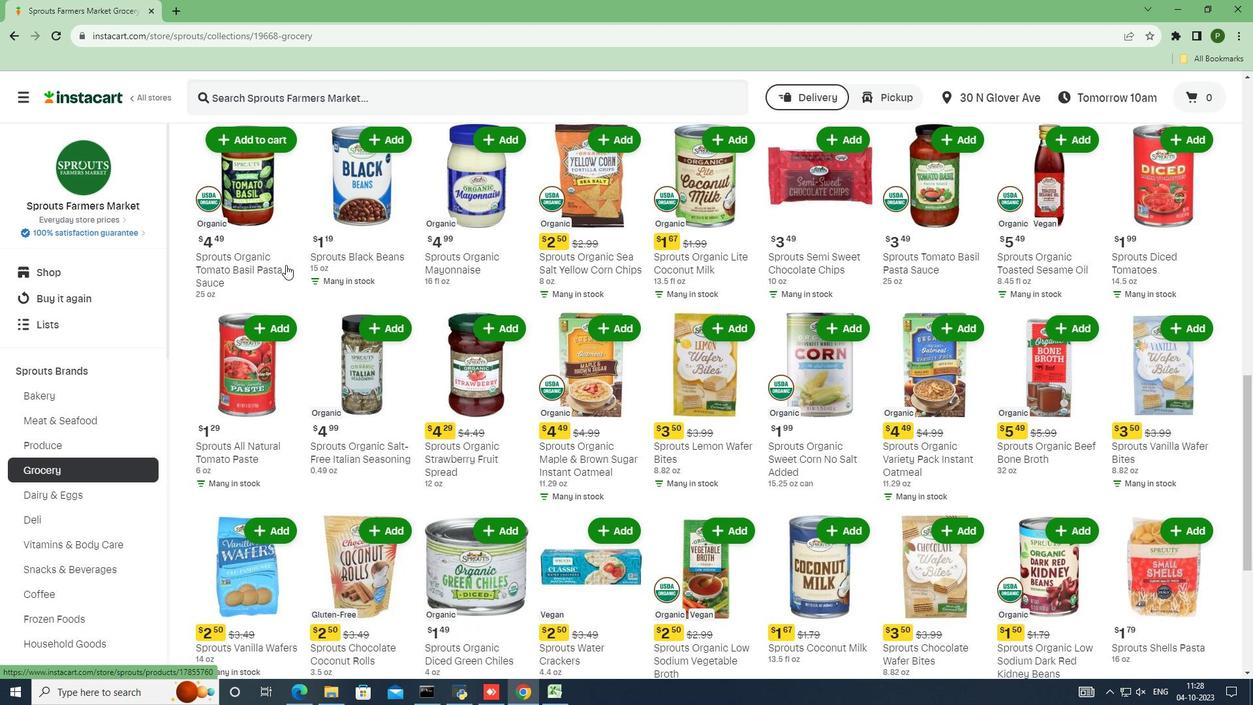 
Action: Mouse moved to (276, 270)
Screenshot: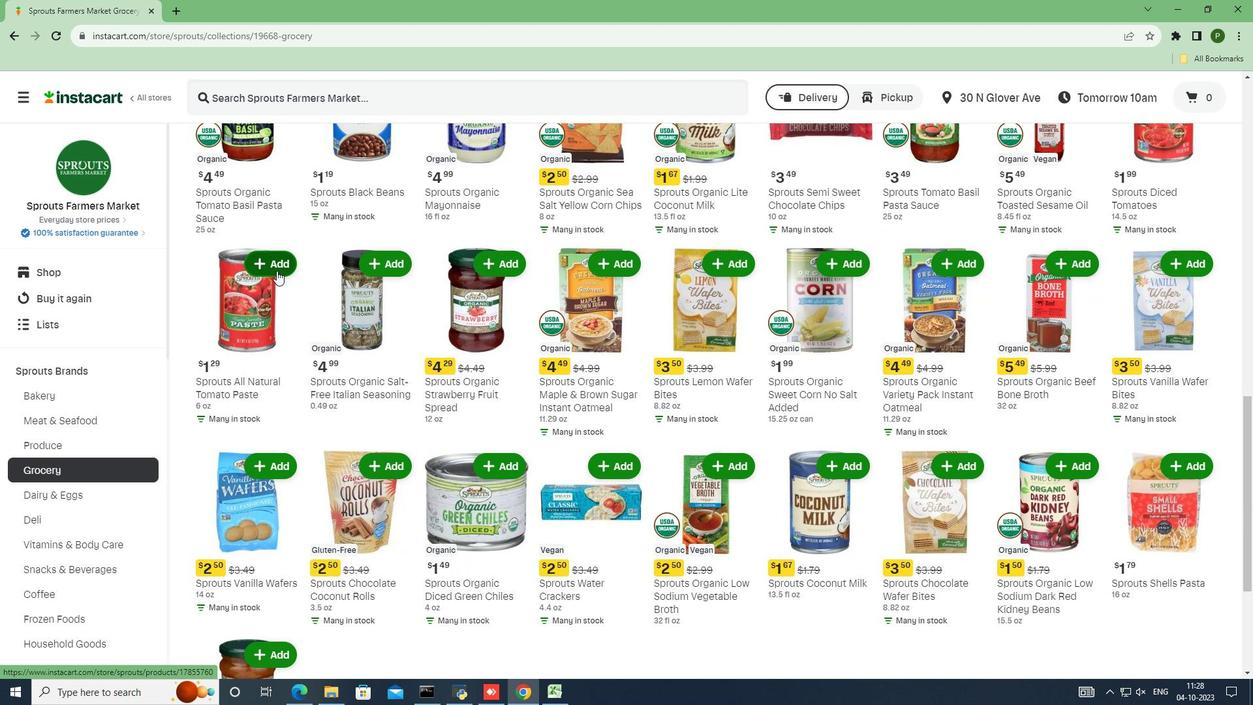 
Action: Mouse scrolled (276, 270) with delta (0, 0)
Screenshot: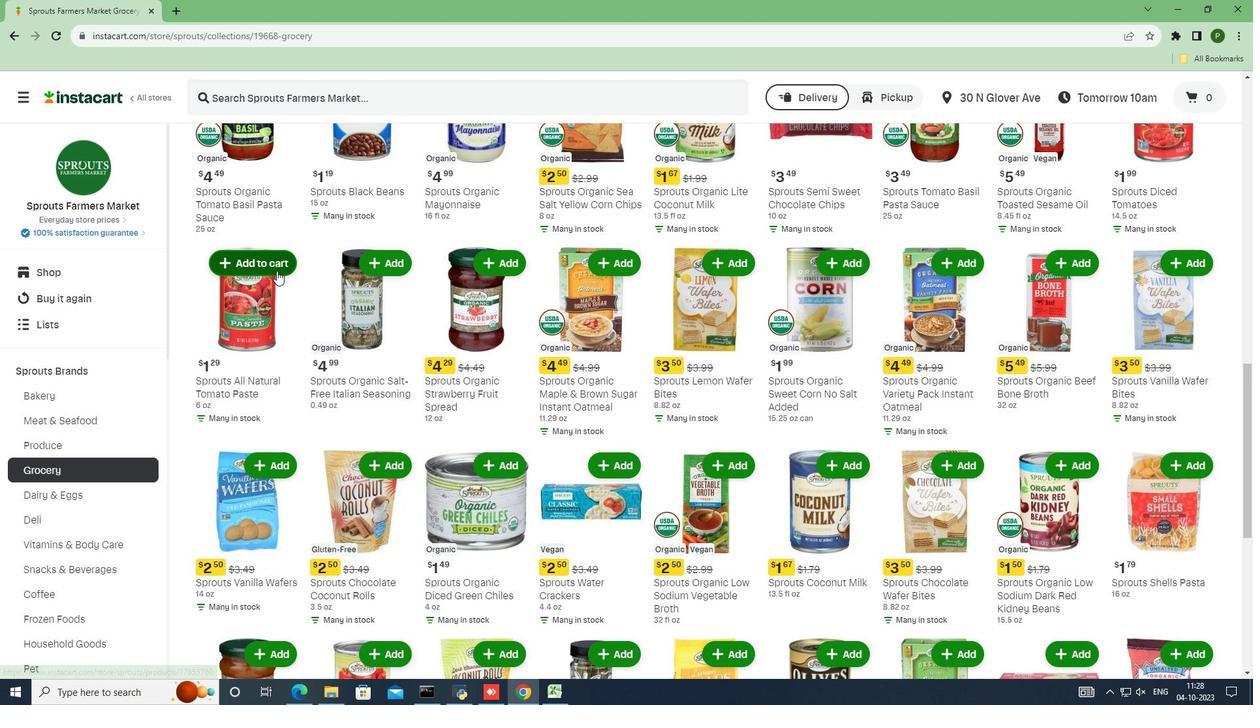 
Action: Mouse moved to (276, 271)
Screenshot: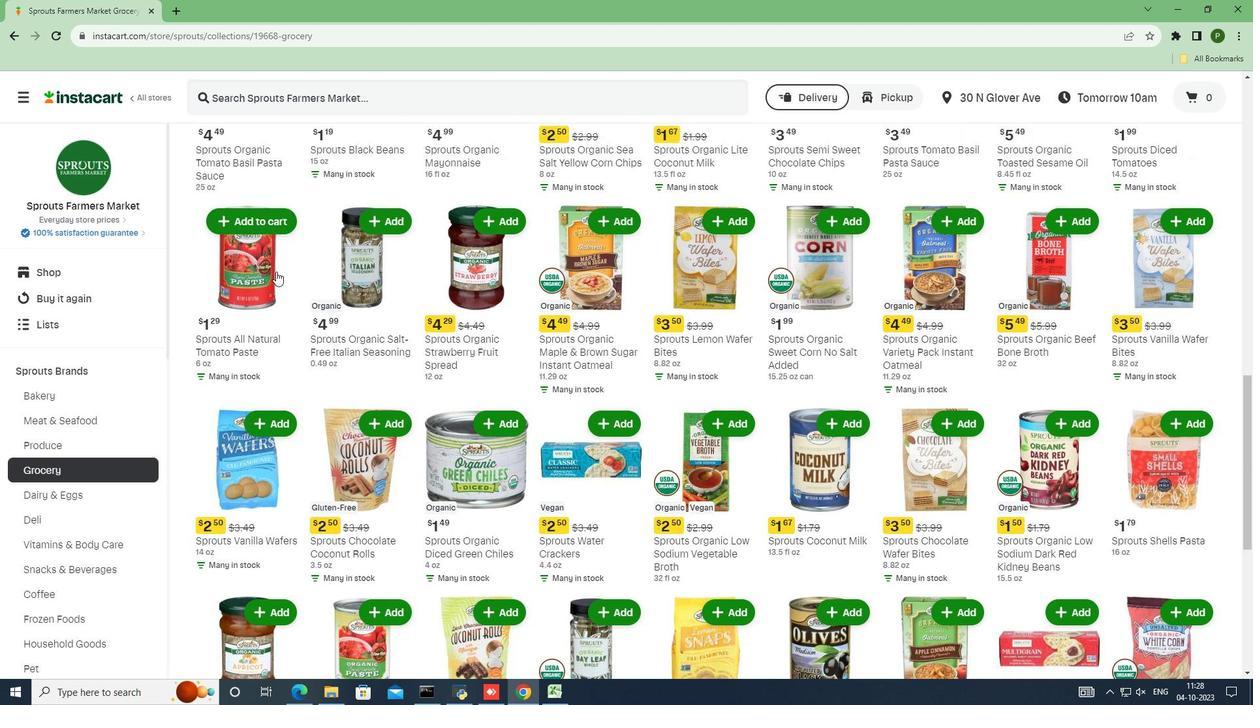 
Action: Mouse scrolled (276, 270) with delta (0, 0)
Screenshot: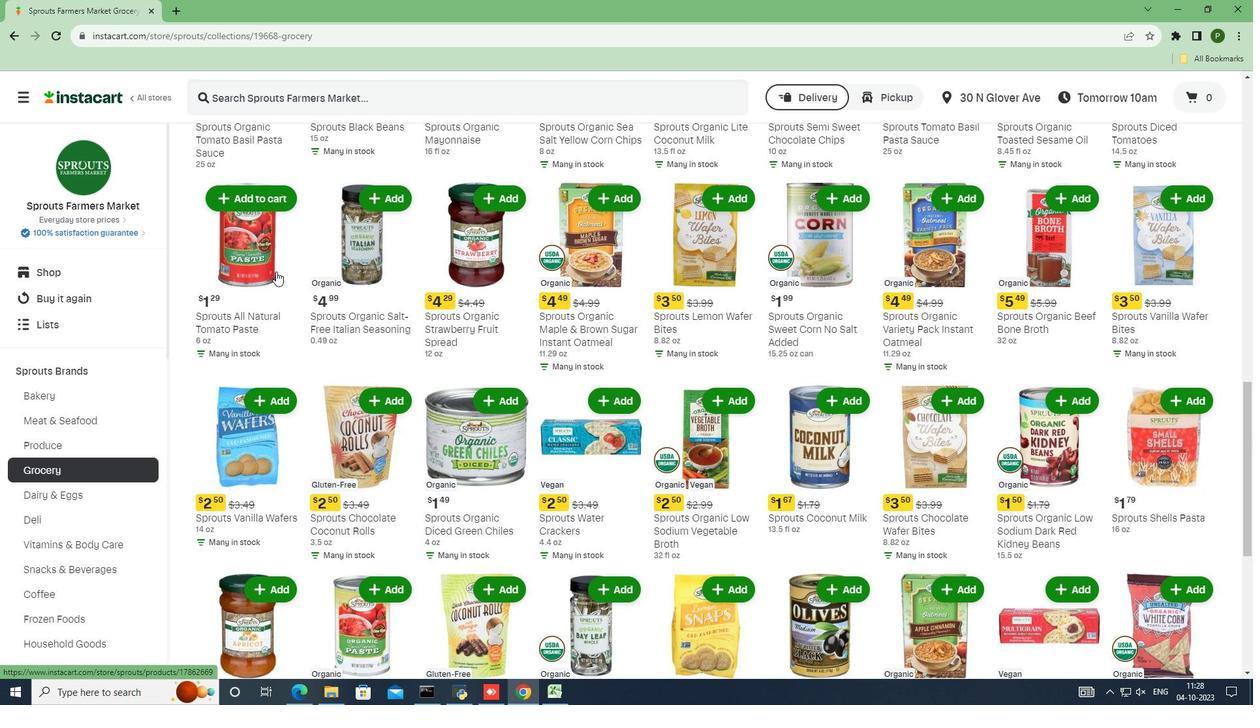 
Action: Mouse moved to (273, 274)
Screenshot: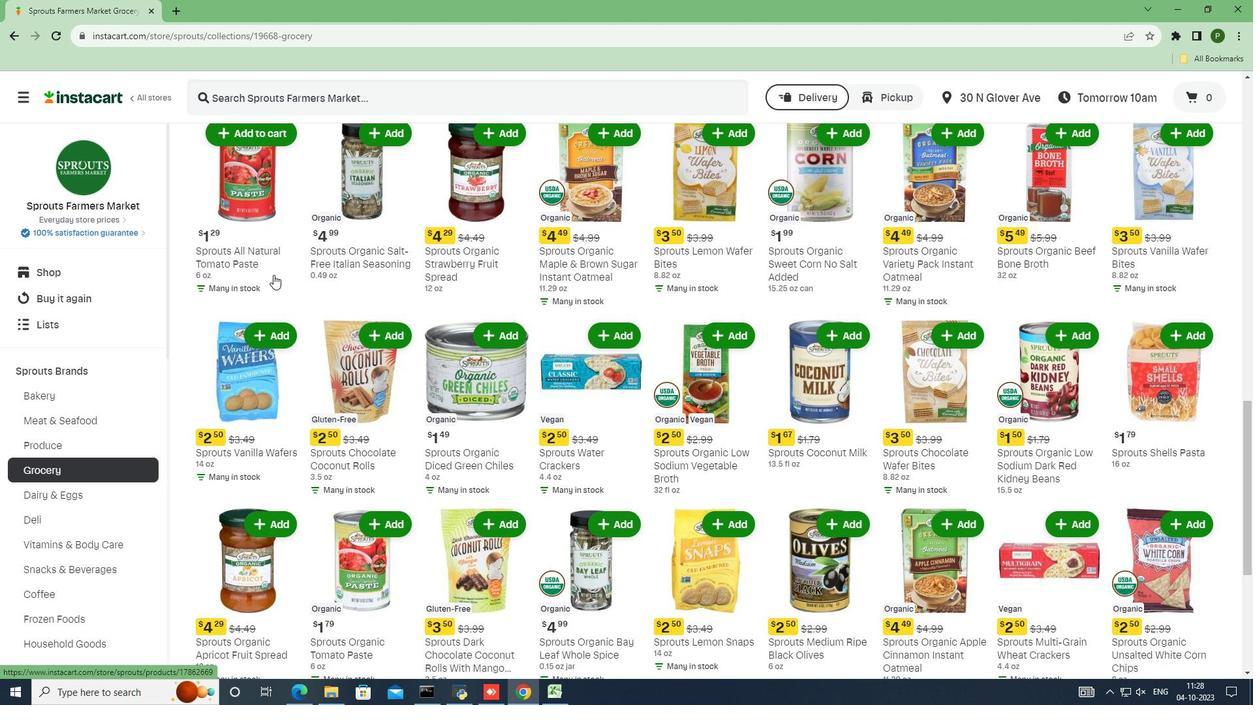 
Action: Mouse scrolled (273, 274) with delta (0, 0)
Screenshot: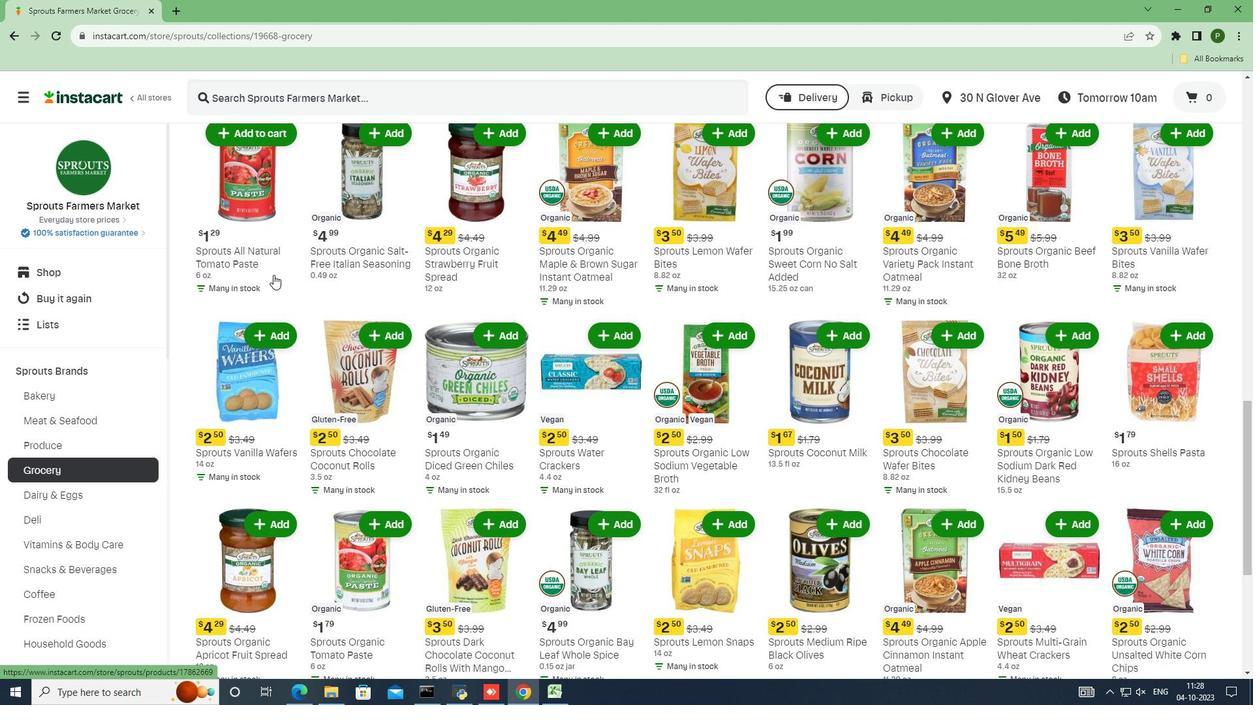 
Action: Mouse moved to (270, 277)
Screenshot: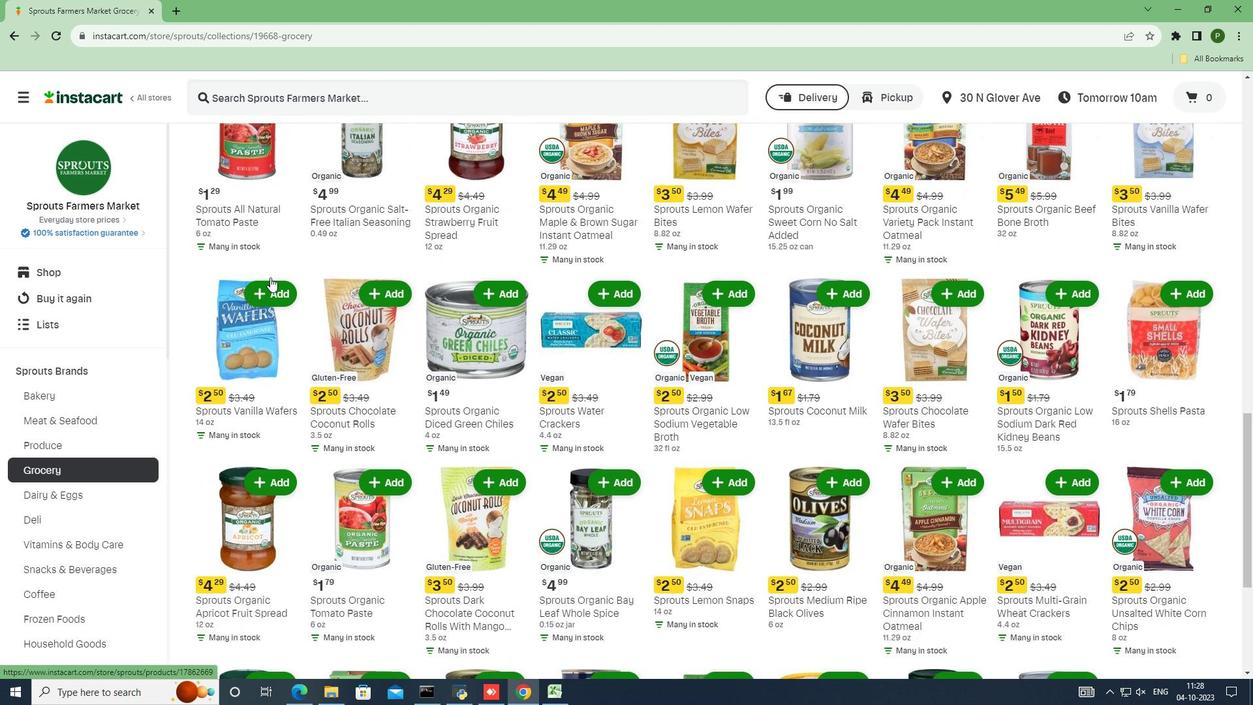 
Action: Mouse scrolled (270, 276) with delta (0, 0)
Screenshot: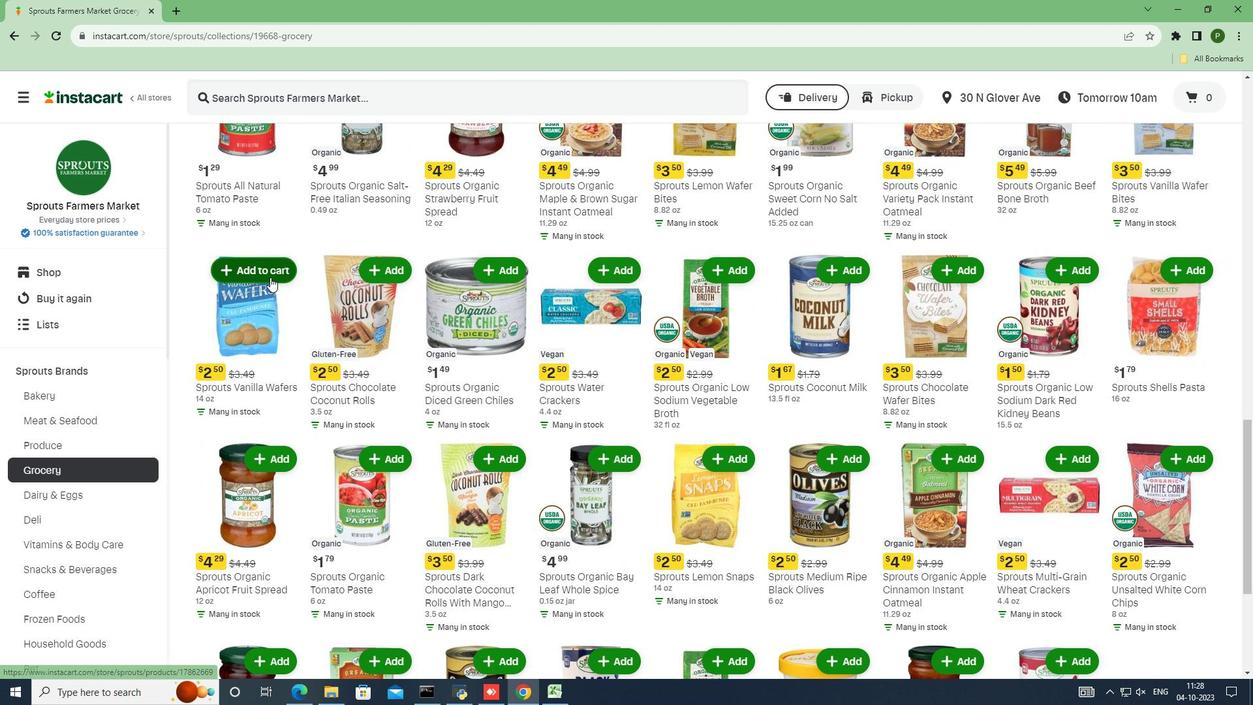 
Action: Mouse scrolled (270, 276) with delta (0, 0)
Screenshot: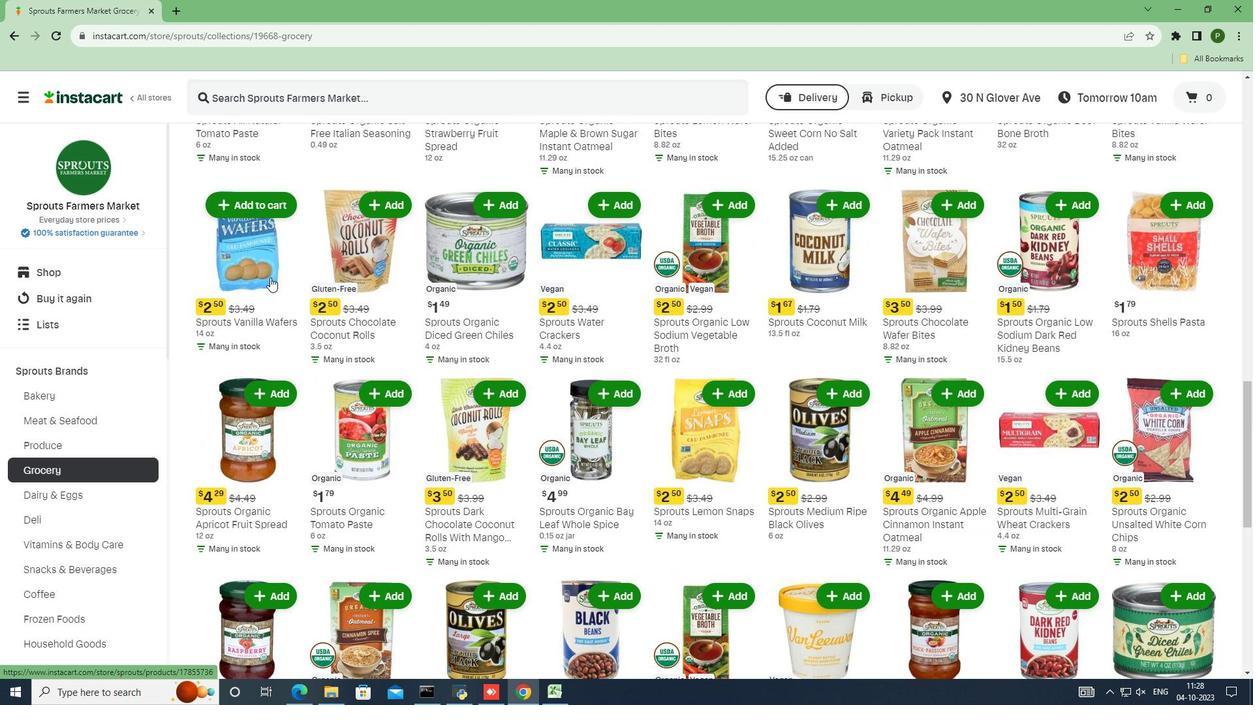 
Action: Mouse moved to (270, 277)
Screenshot: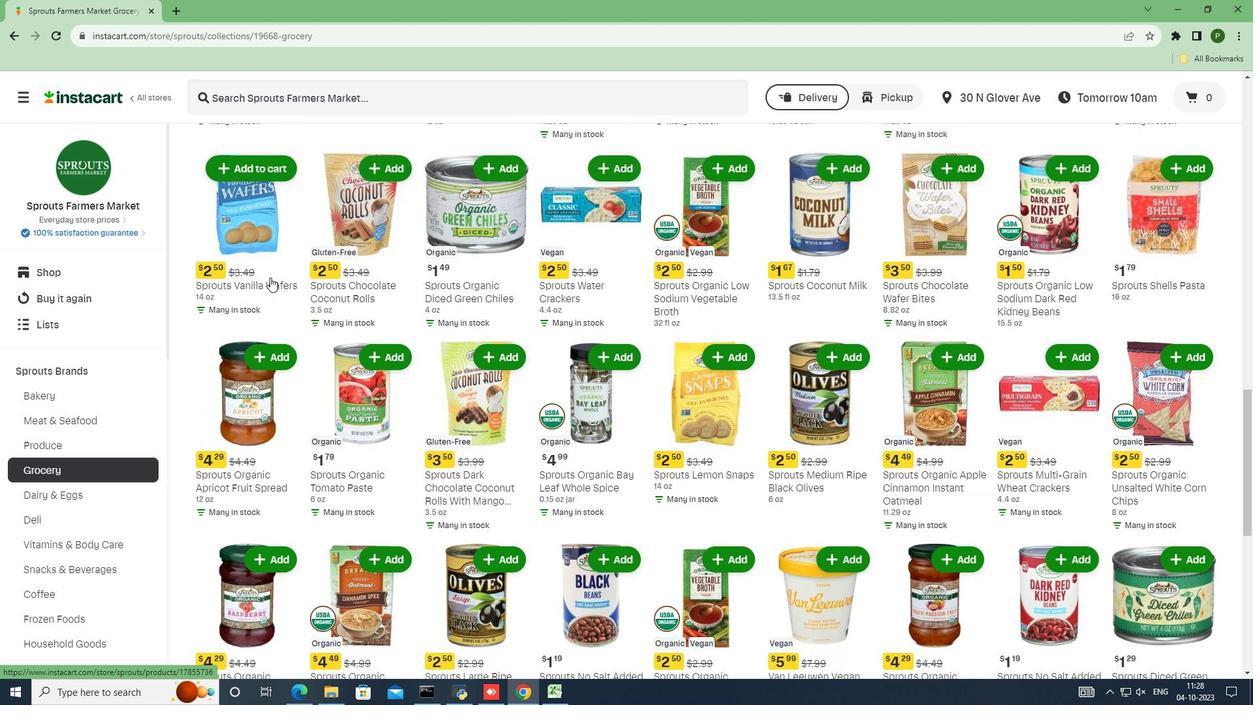 
Action: Mouse scrolled (270, 276) with delta (0, 0)
Screenshot: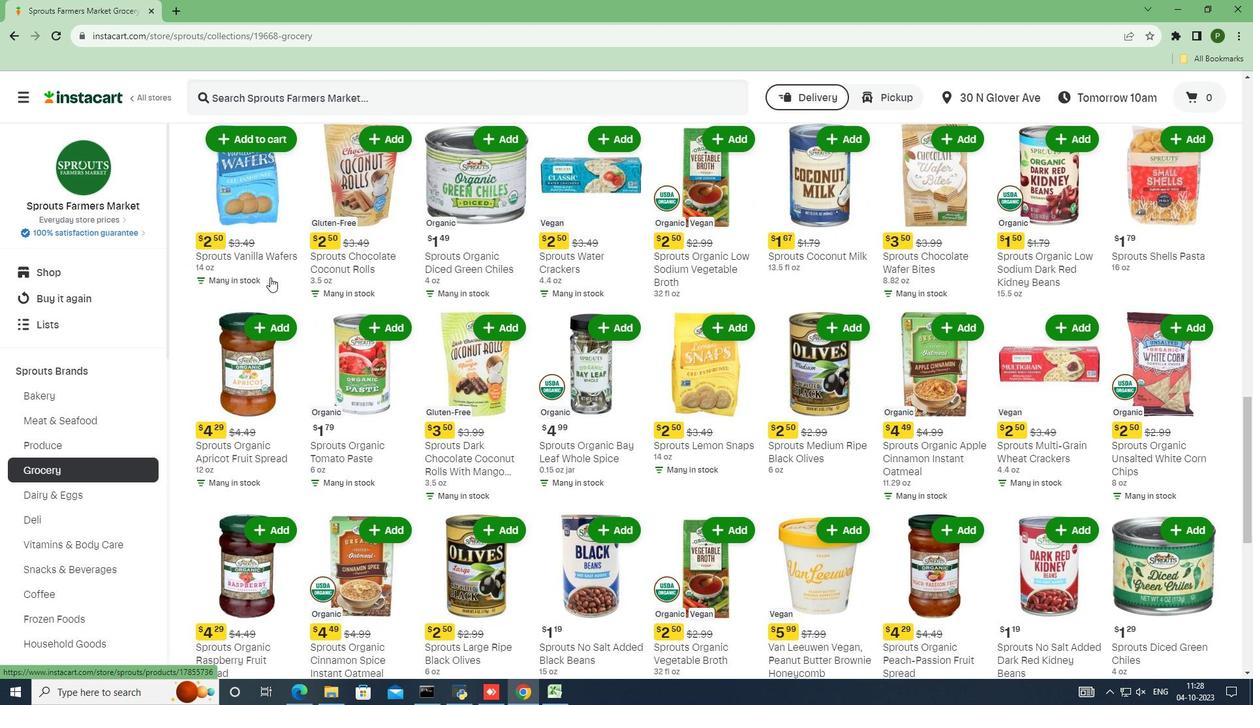 
Action: Mouse scrolled (270, 276) with delta (0, 0)
Screenshot: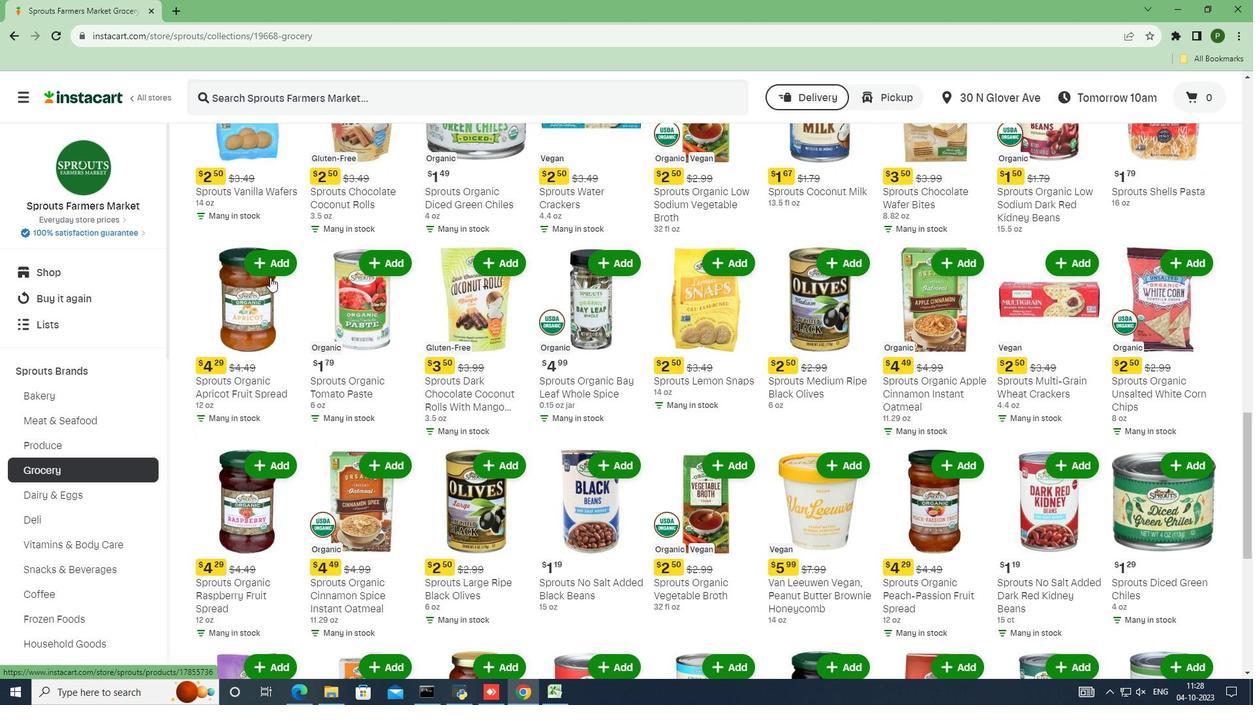 
Action: Mouse scrolled (270, 276) with delta (0, 0)
Screenshot: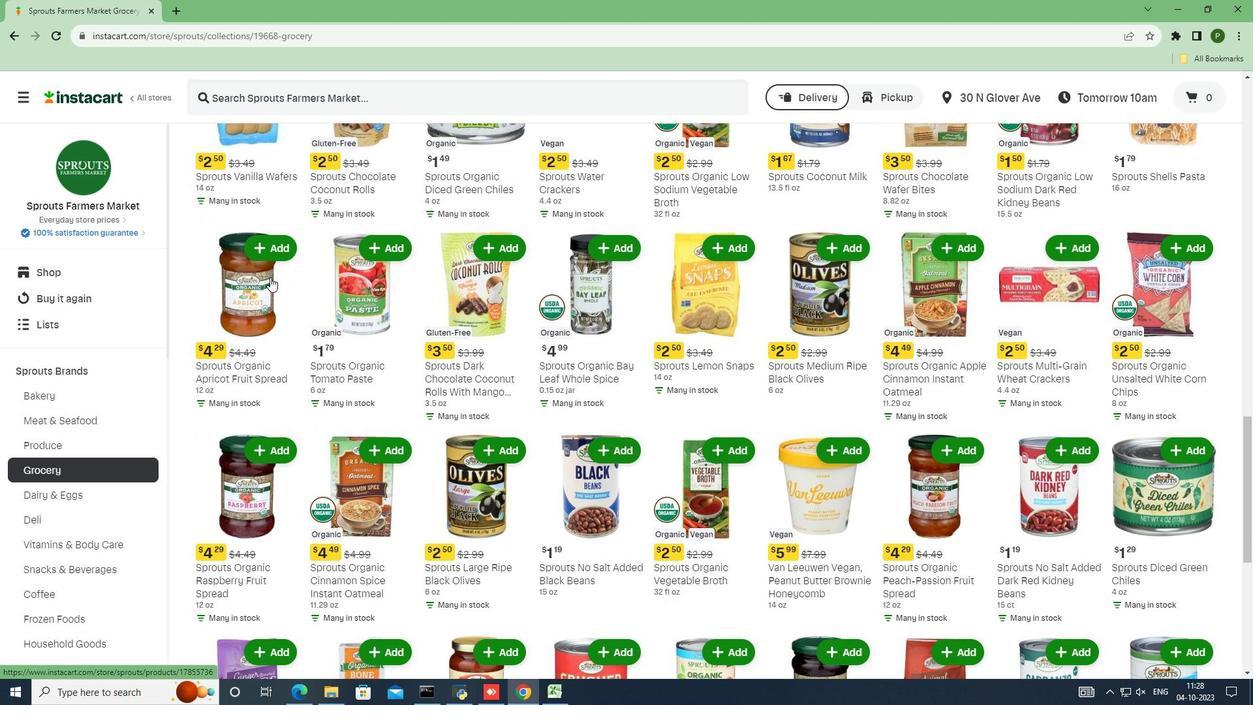 
Action: Mouse scrolled (270, 276) with delta (0, 0)
Screenshot: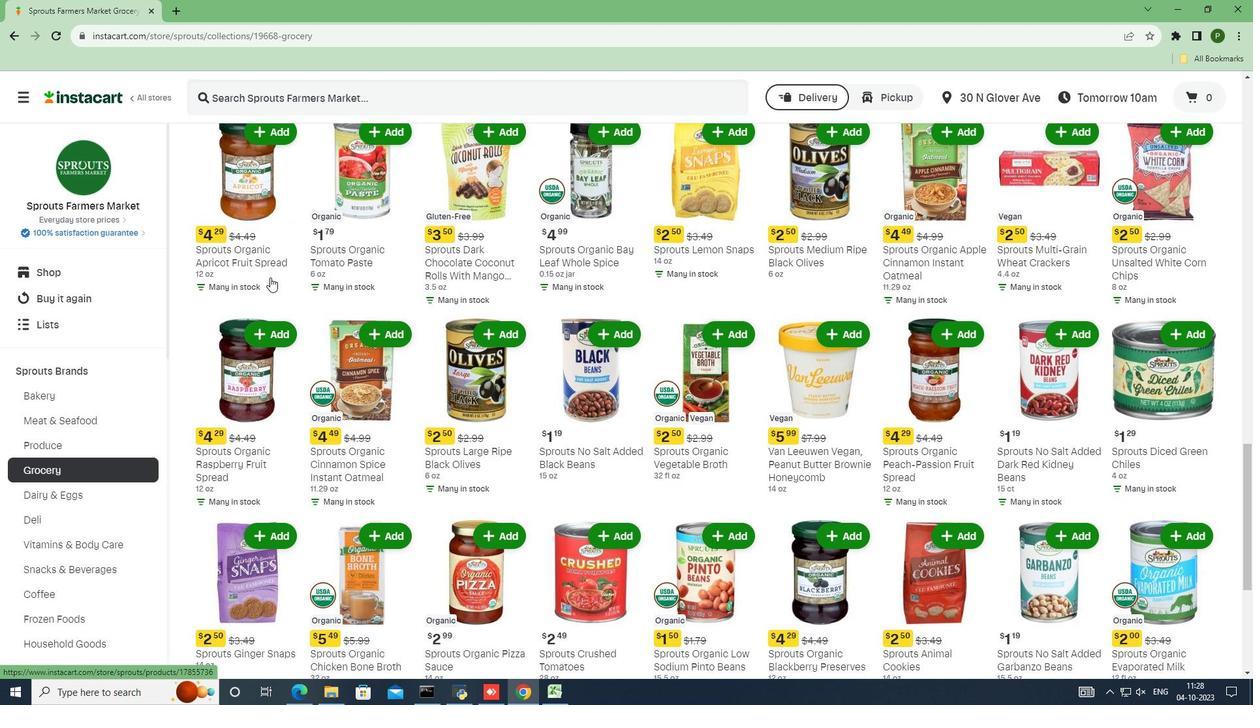 
Action: Mouse scrolled (270, 276) with delta (0, 0)
Screenshot: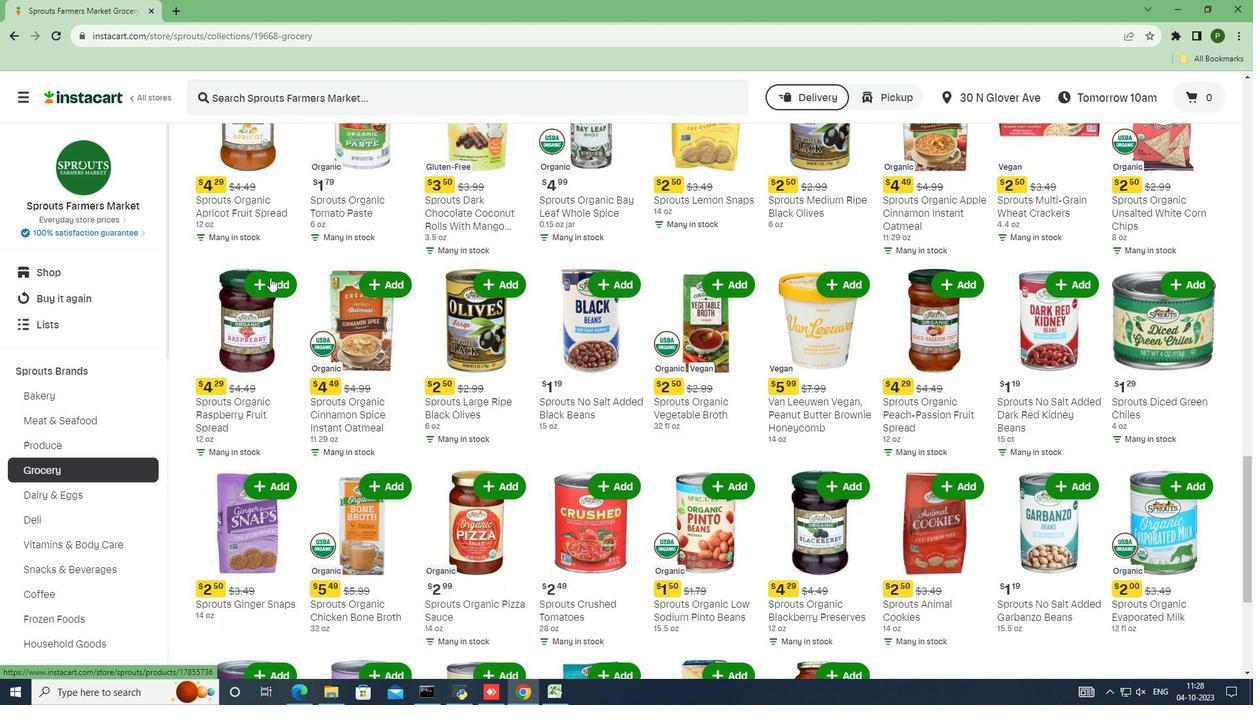 
Action: Mouse scrolled (270, 276) with delta (0, 0)
Screenshot: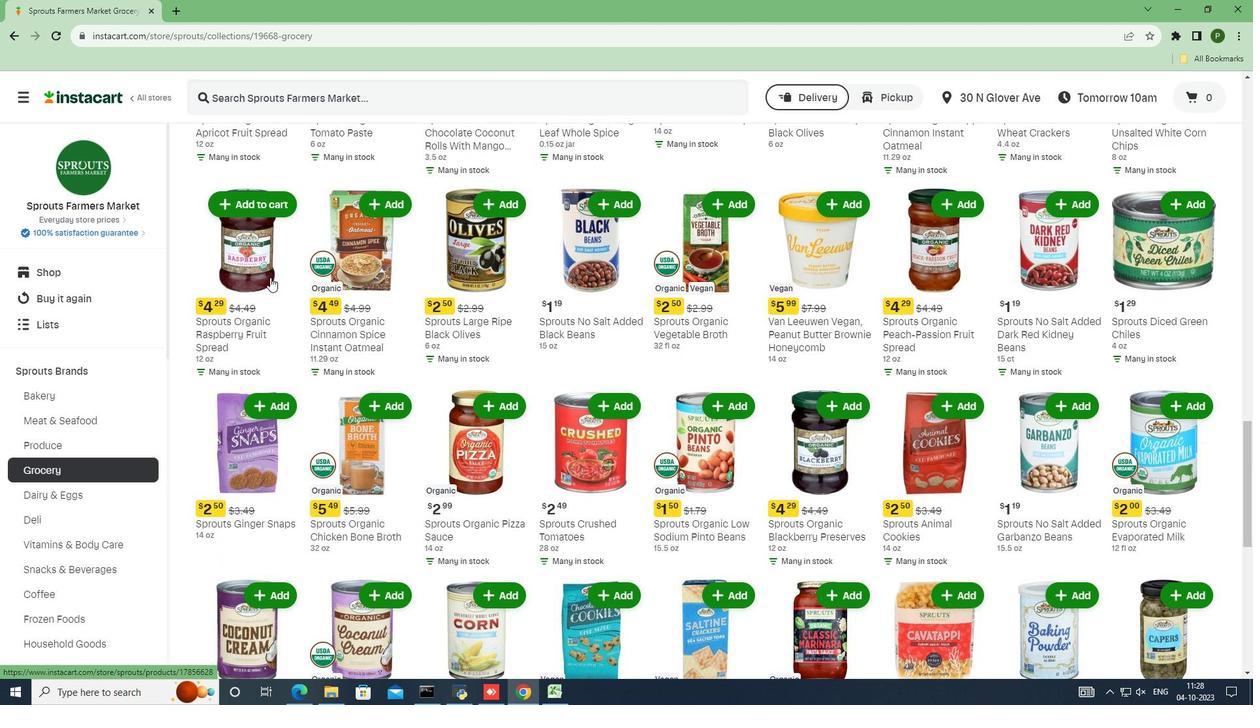 
Action: Mouse moved to (351, 337)
Screenshot: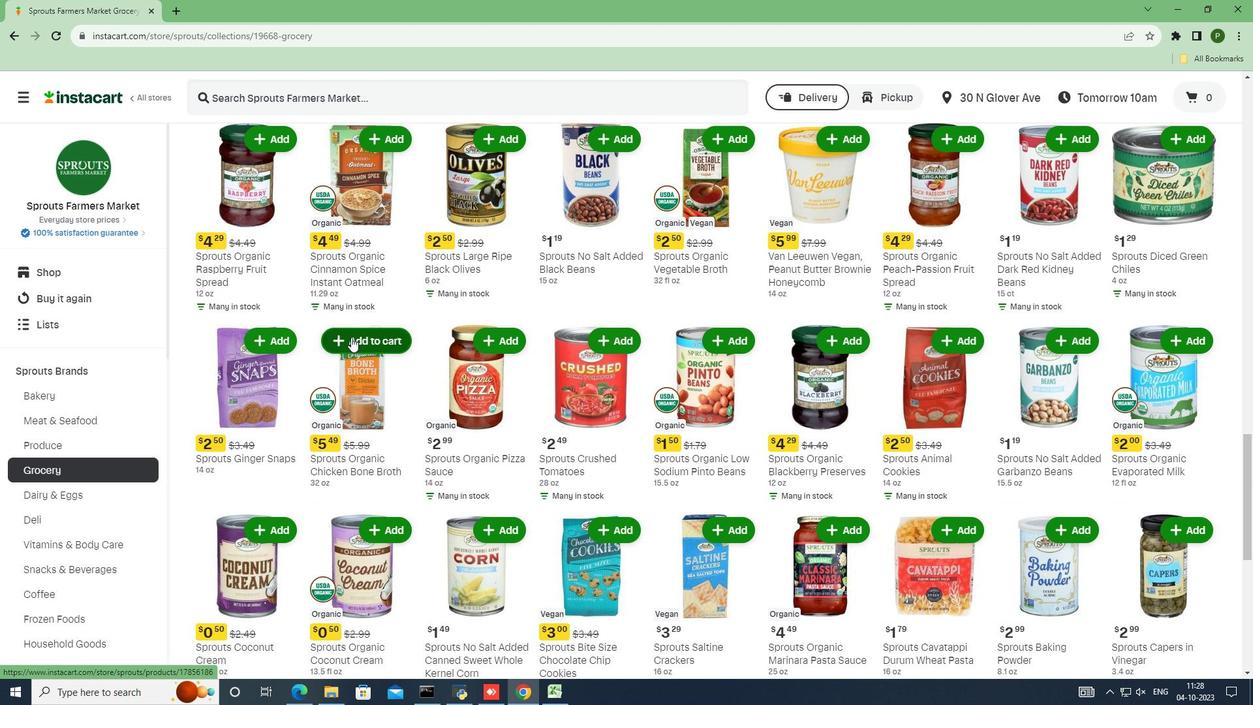 
Action: Mouse pressed left at (351, 337)
Screenshot: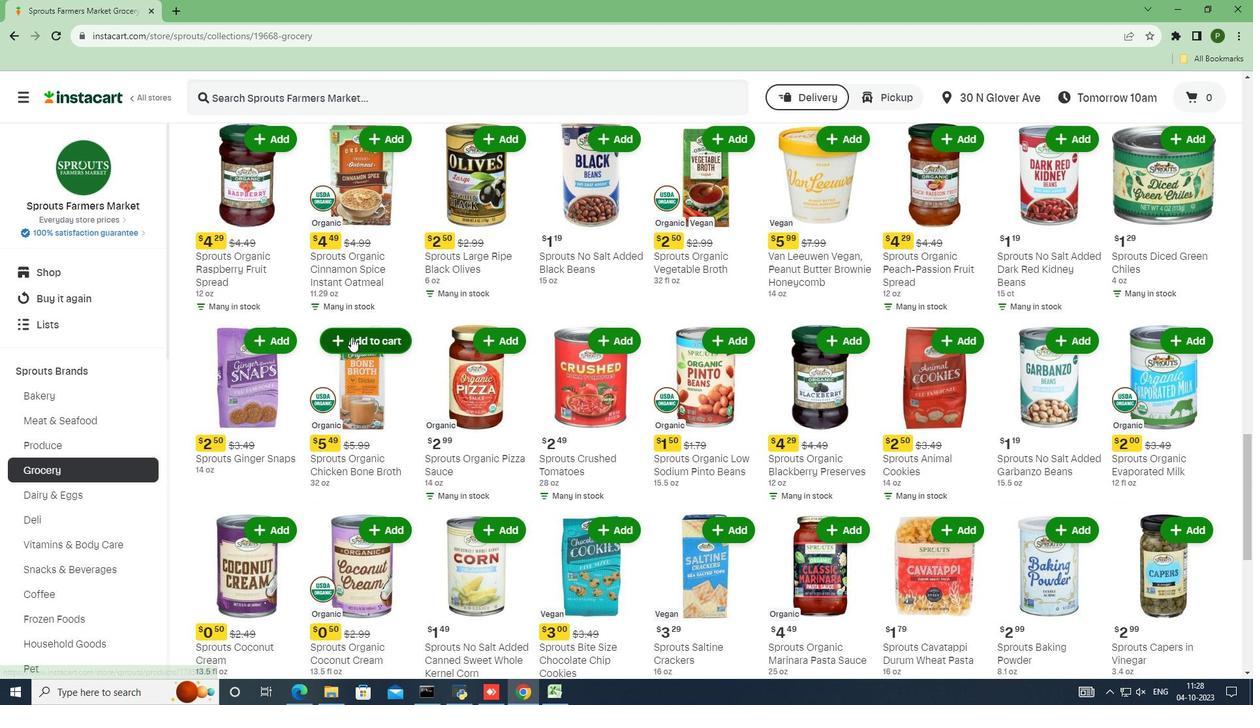 
Action: Mouse moved to (350, 337)
Screenshot: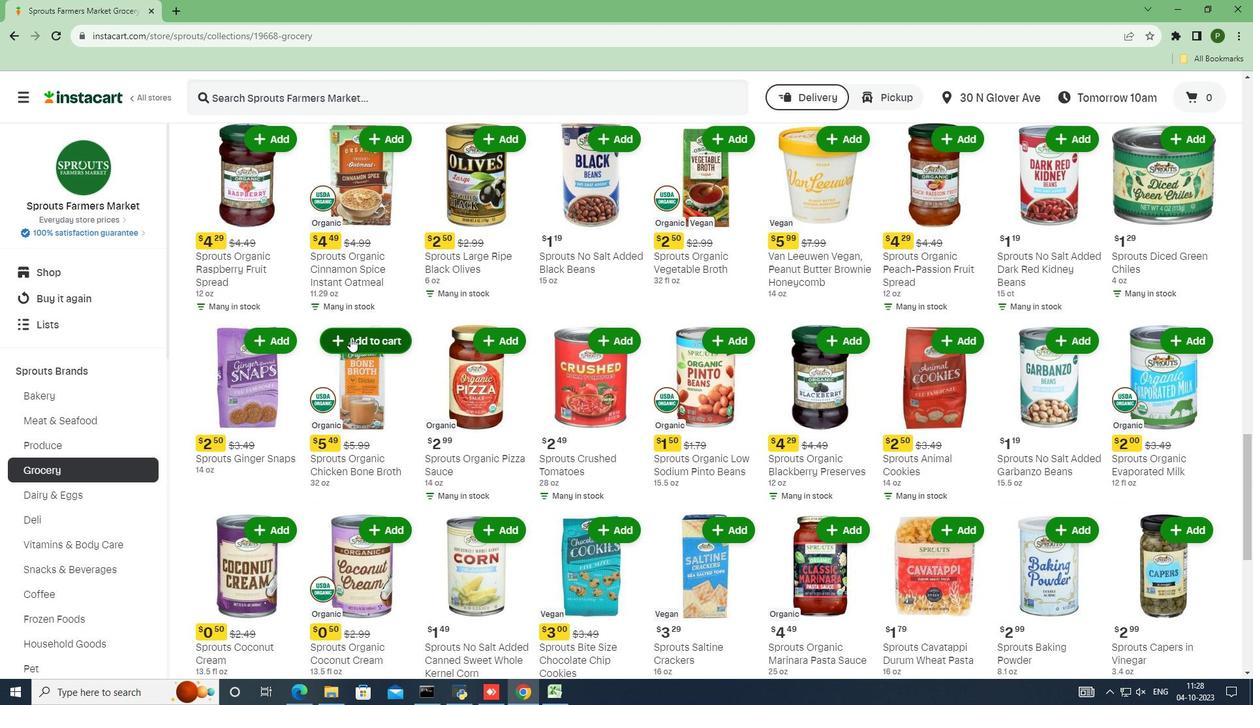 
